 Task: Search one way flight ticket for 3 adults, 3 children in premium economy from Dillingham: Dillingham Airport to Springfield: Abraham Lincoln Capital Airport on 5-2-2023. Choice of flights is Southwest. Number of bags: 1 carry on bag. Price is upto 84000. Outbound departure time preference is 7:15.
Action: Mouse moved to (228, 152)
Screenshot: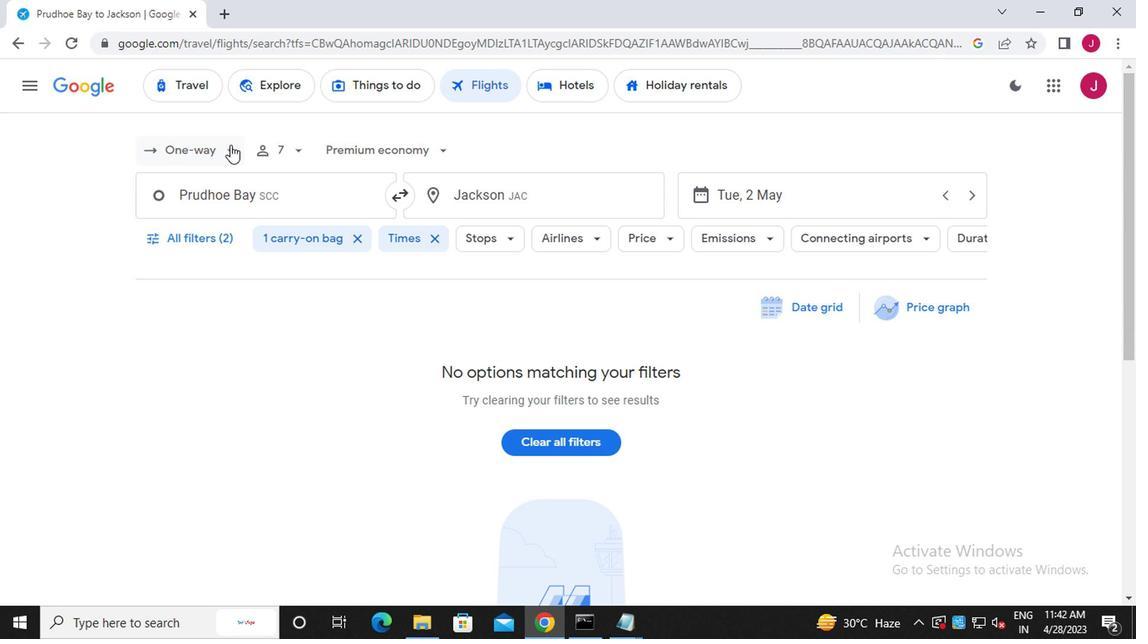 
Action: Mouse pressed left at (228, 152)
Screenshot: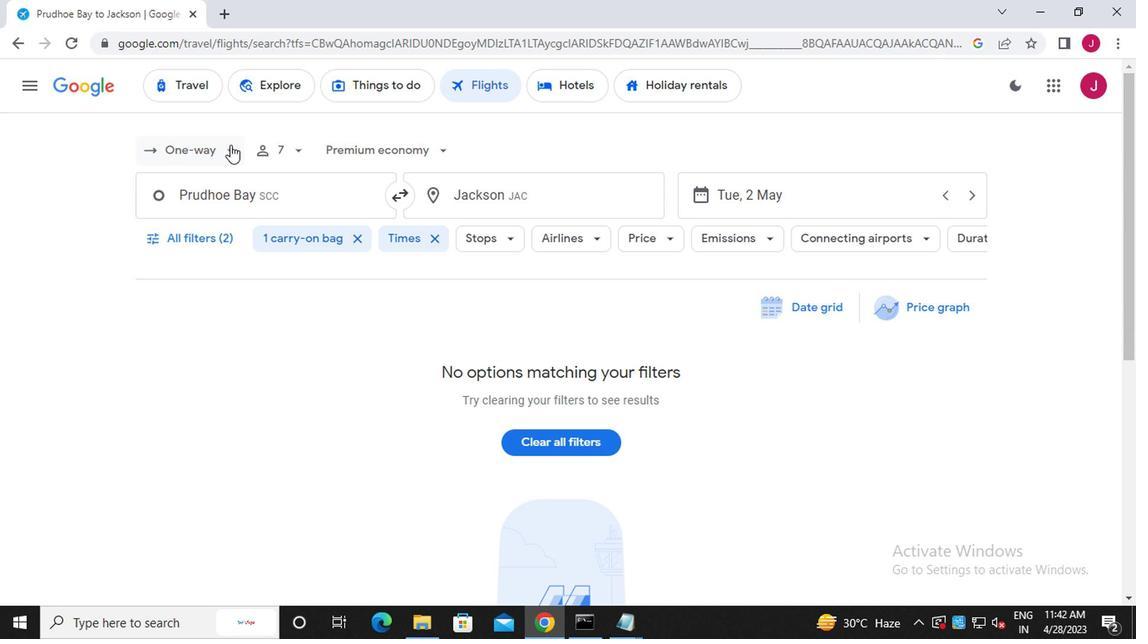 
Action: Mouse moved to (214, 227)
Screenshot: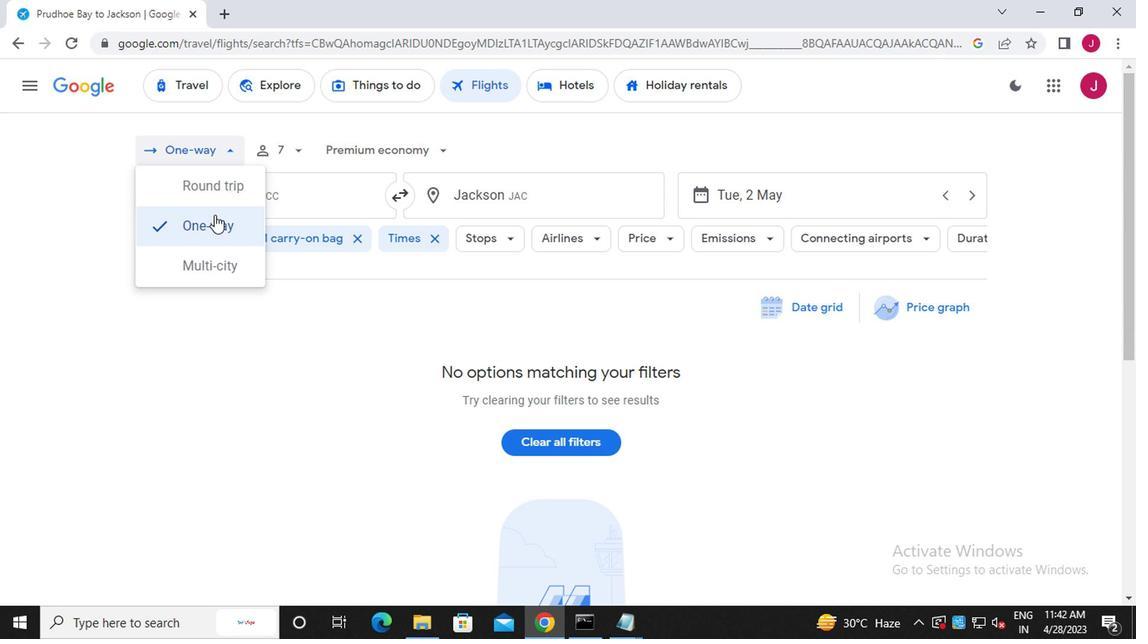 
Action: Mouse pressed left at (214, 227)
Screenshot: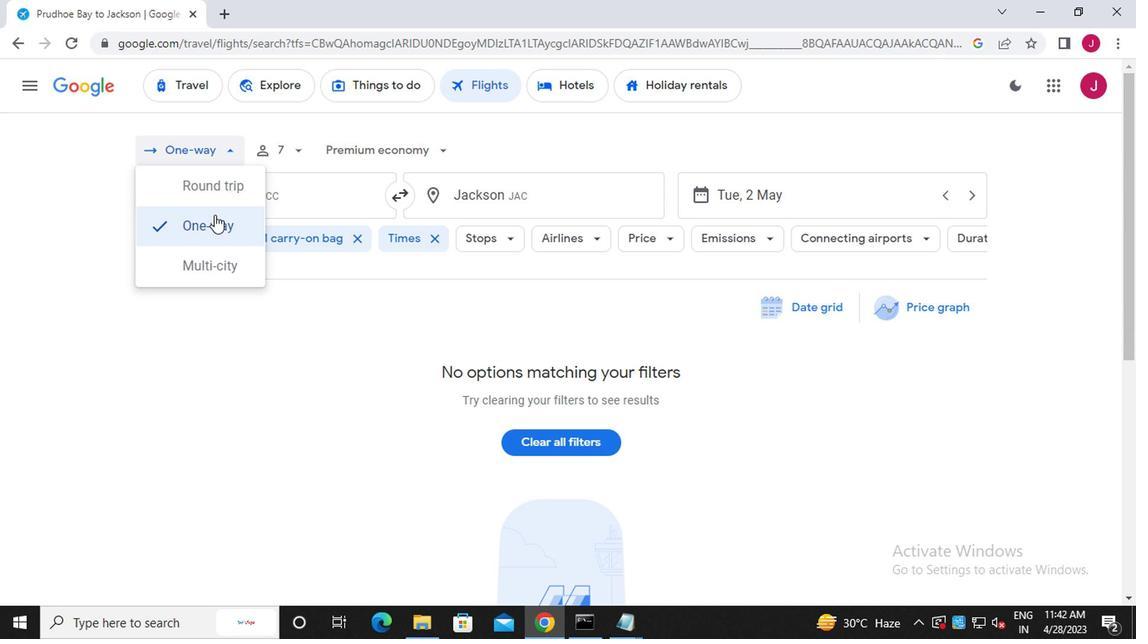 
Action: Mouse moved to (297, 159)
Screenshot: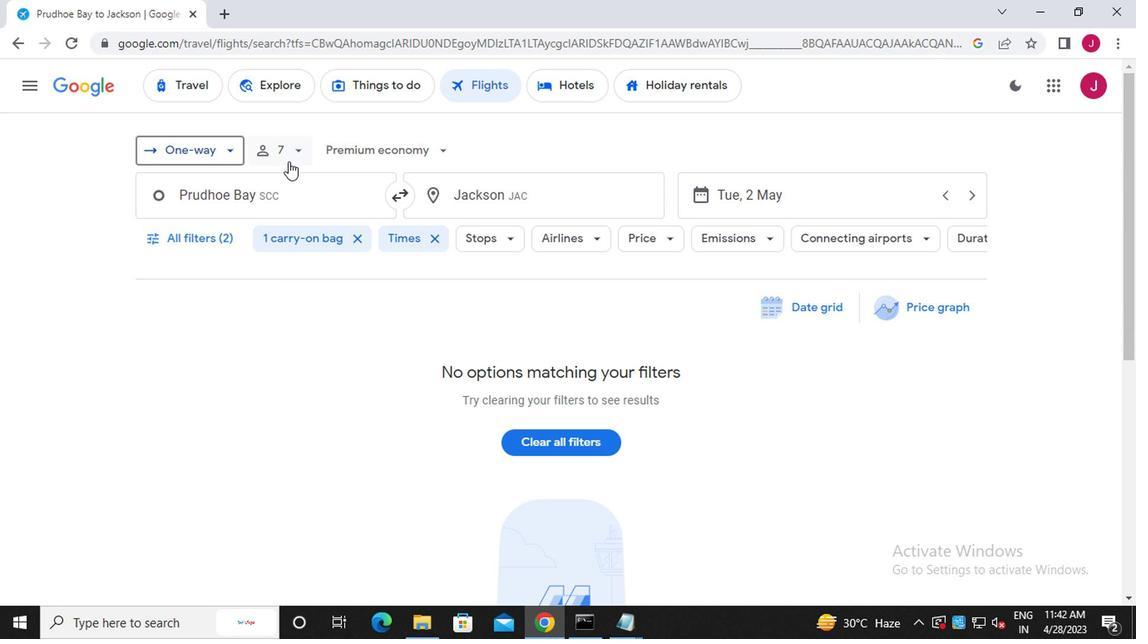 
Action: Mouse pressed left at (297, 159)
Screenshot: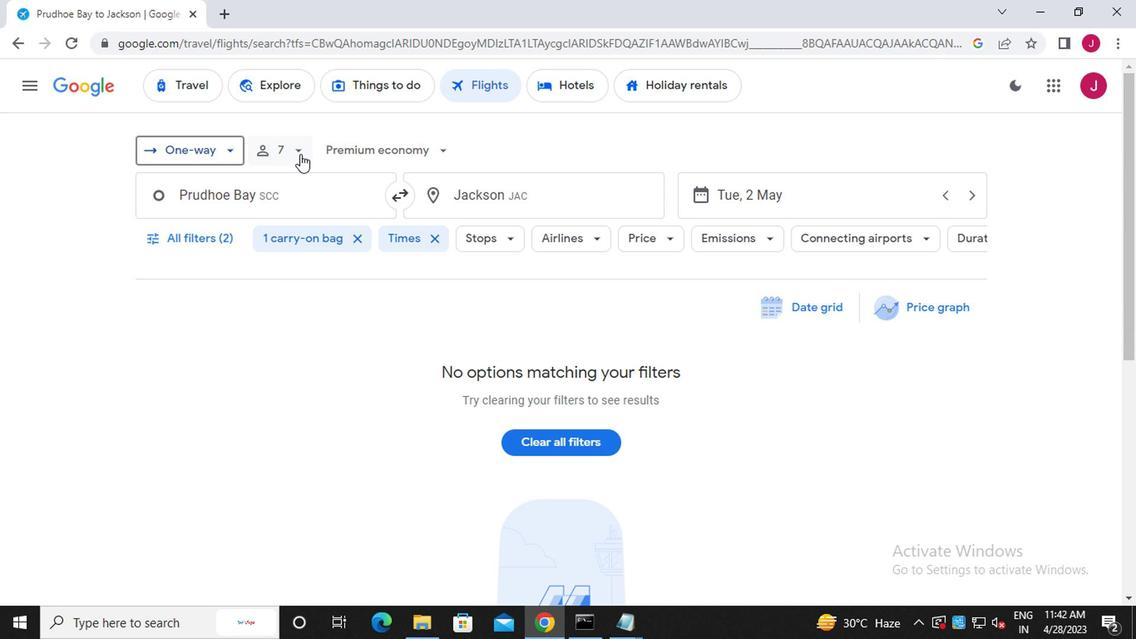 
Action: Mouse moved to (417, 196)
Screenshot: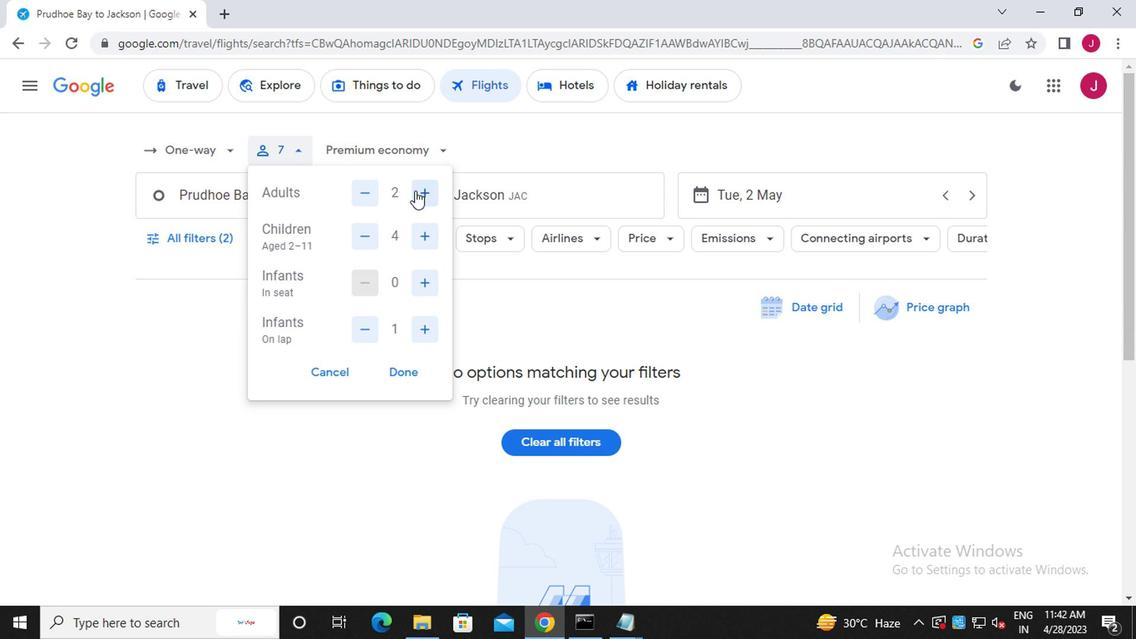 
Action: Mouse pressed left at (417, 196)
Screenshot: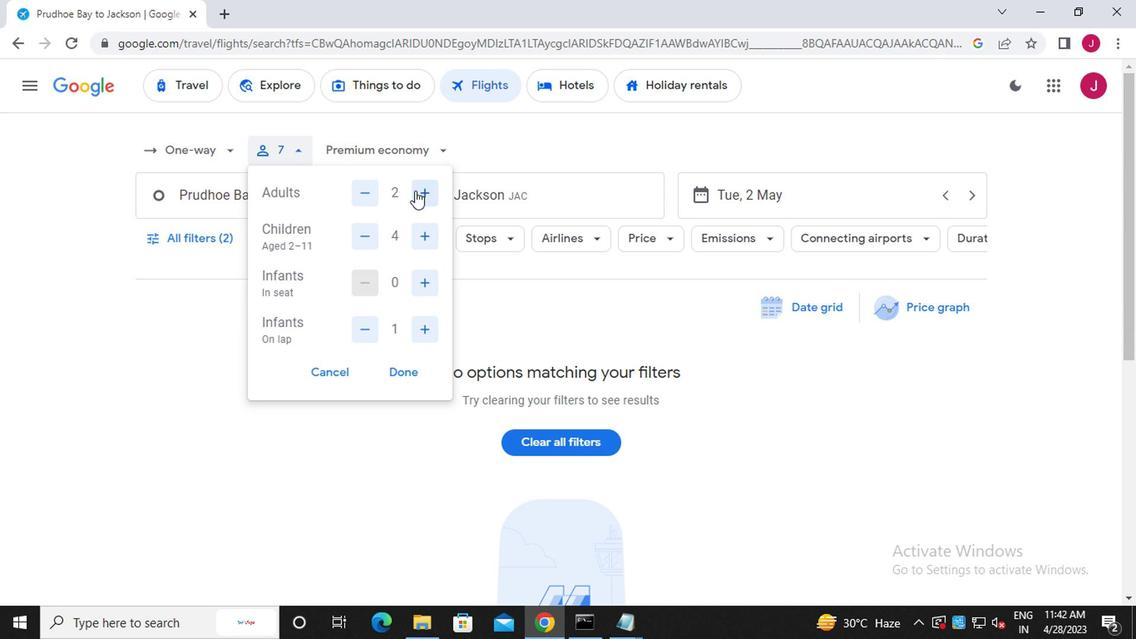 
Action: Mouse moved to (362, 239)
Screenshot: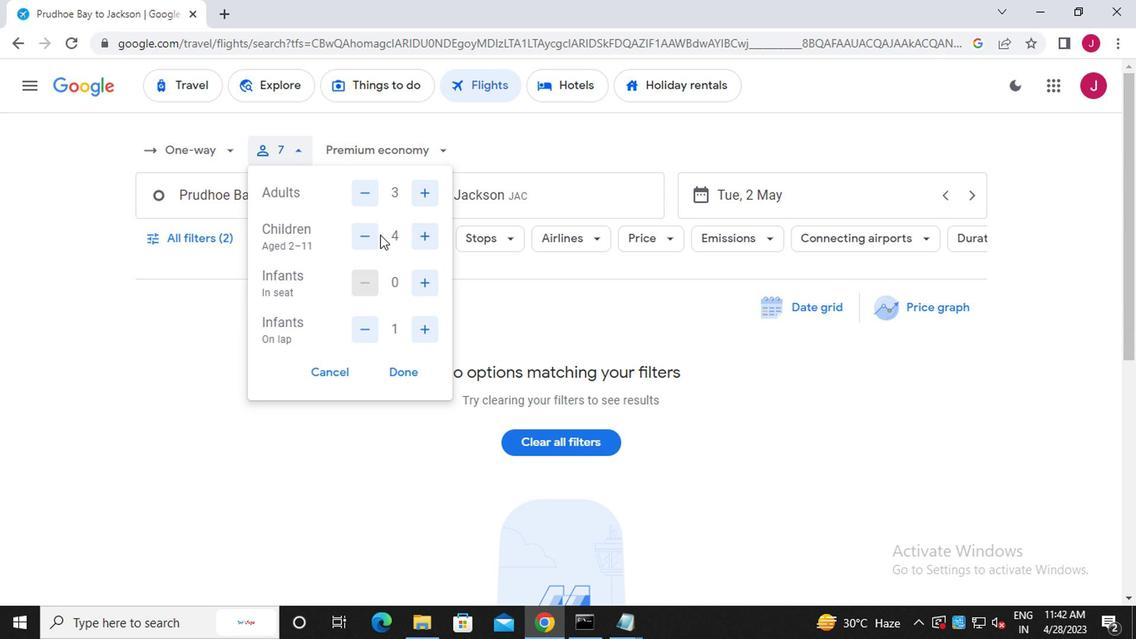 
Action: Mouse pressed left at (362, 239)
Screenshot: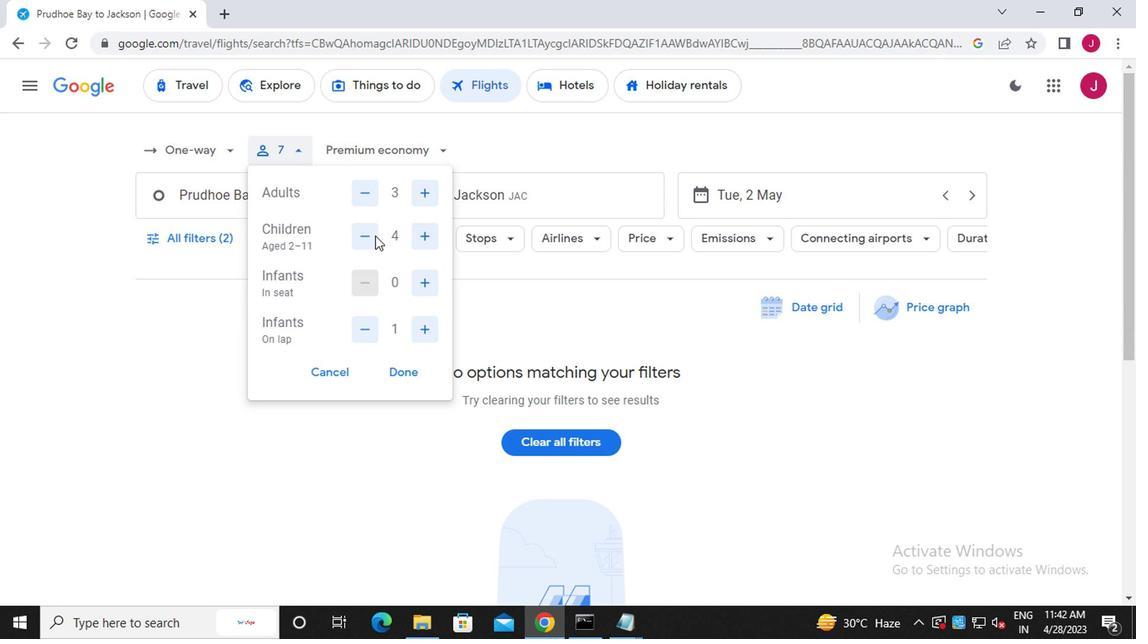 
Action: Mouse moved to (371, 332)
Screenshot: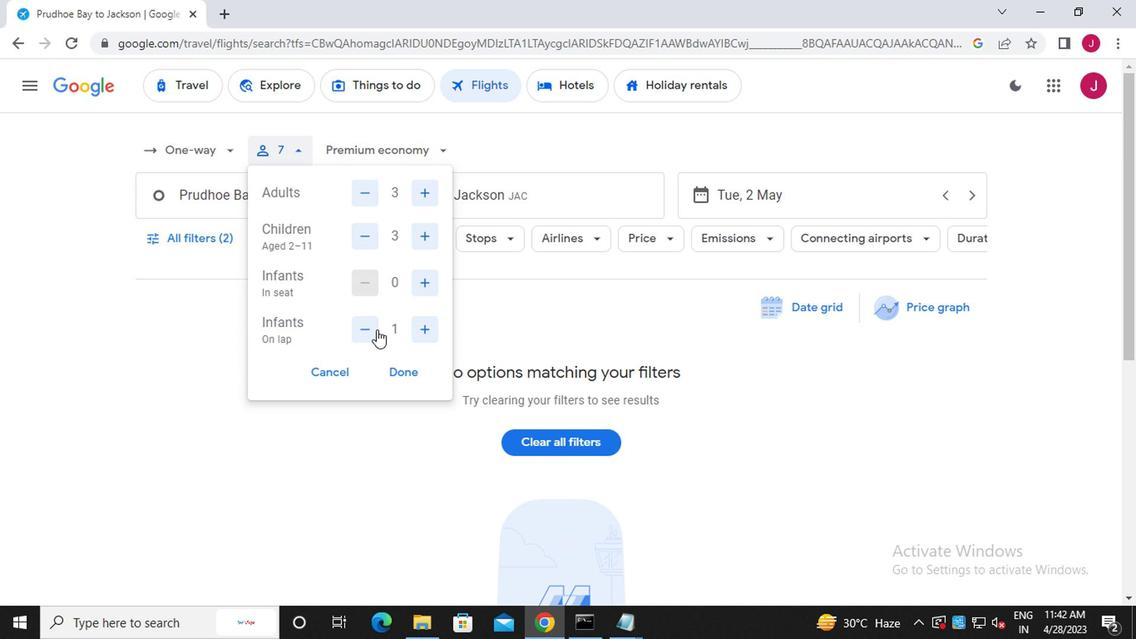 
Action: Mouse pressed left at (371, 332)
Screenshot: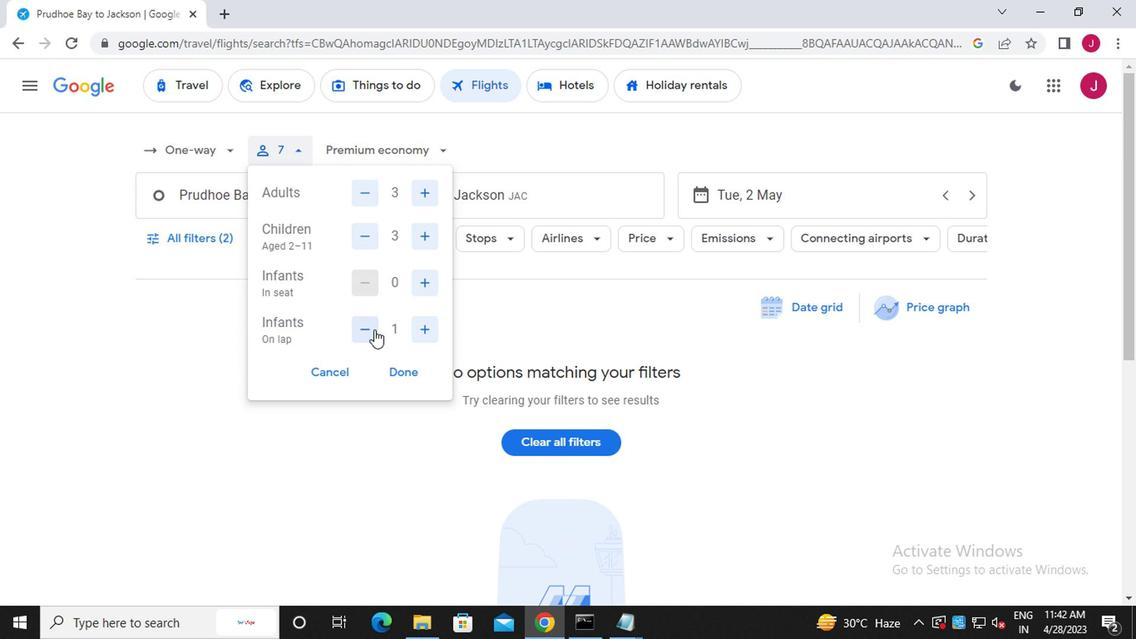 
Action: Mouse moved to (391, 374)
Screenshot: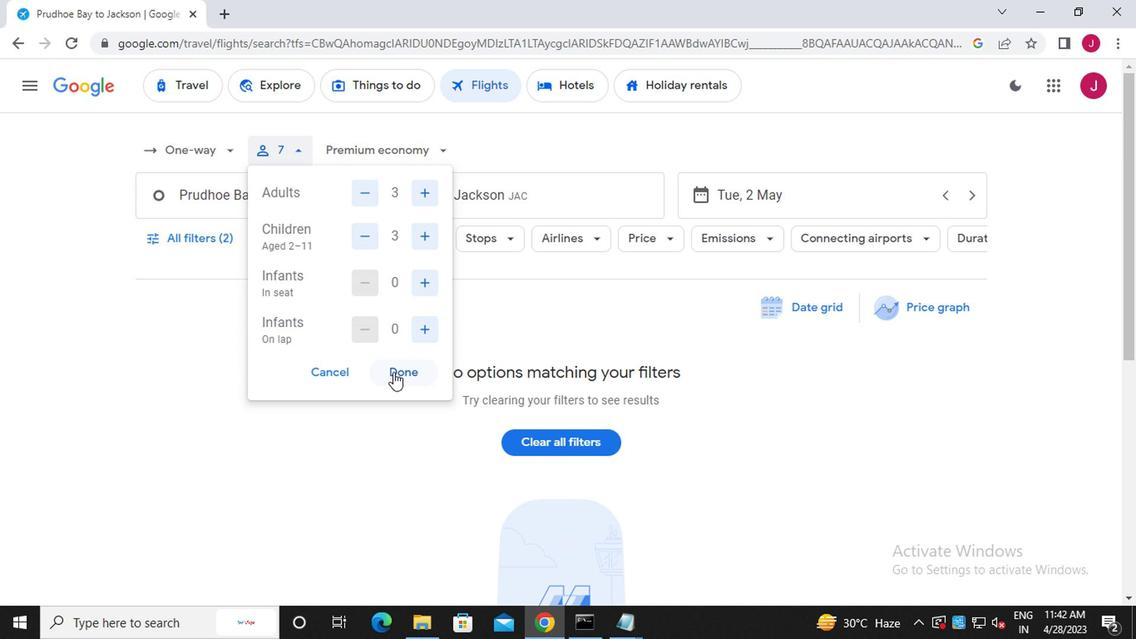 
Action: Mouse pressed left at (391, 374)
Screenshot: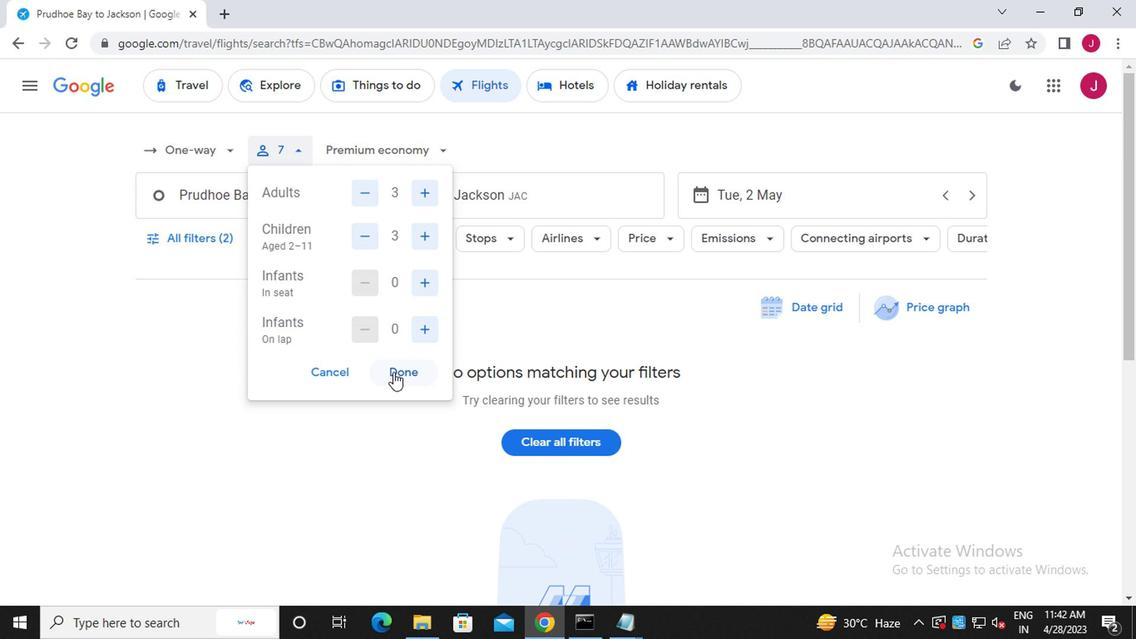 
Action: Mouse moved to (406, 159)
Screenshot: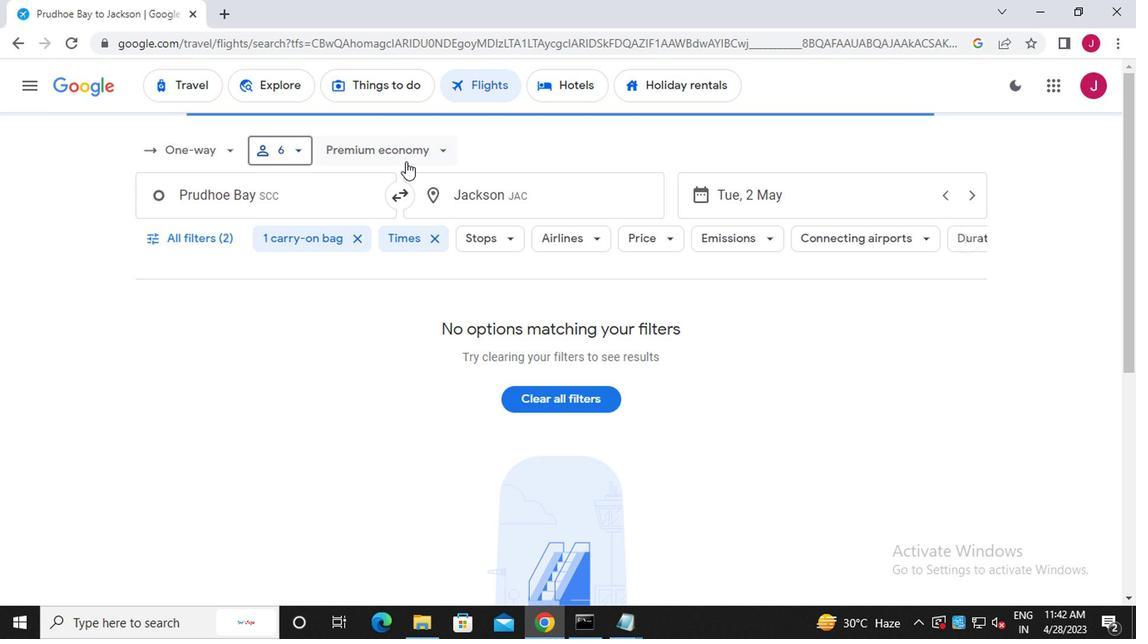 
Action: Mouse pressed left at (406, 159)
Screenshot: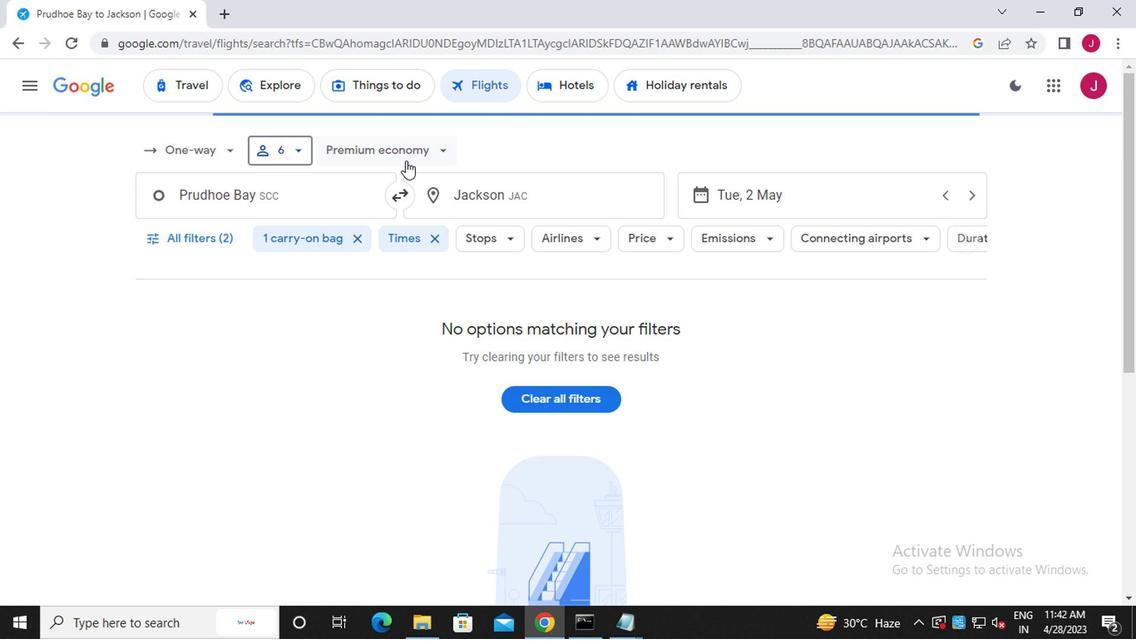 
Action: Mouse moved to (438, 230)
Screenshot: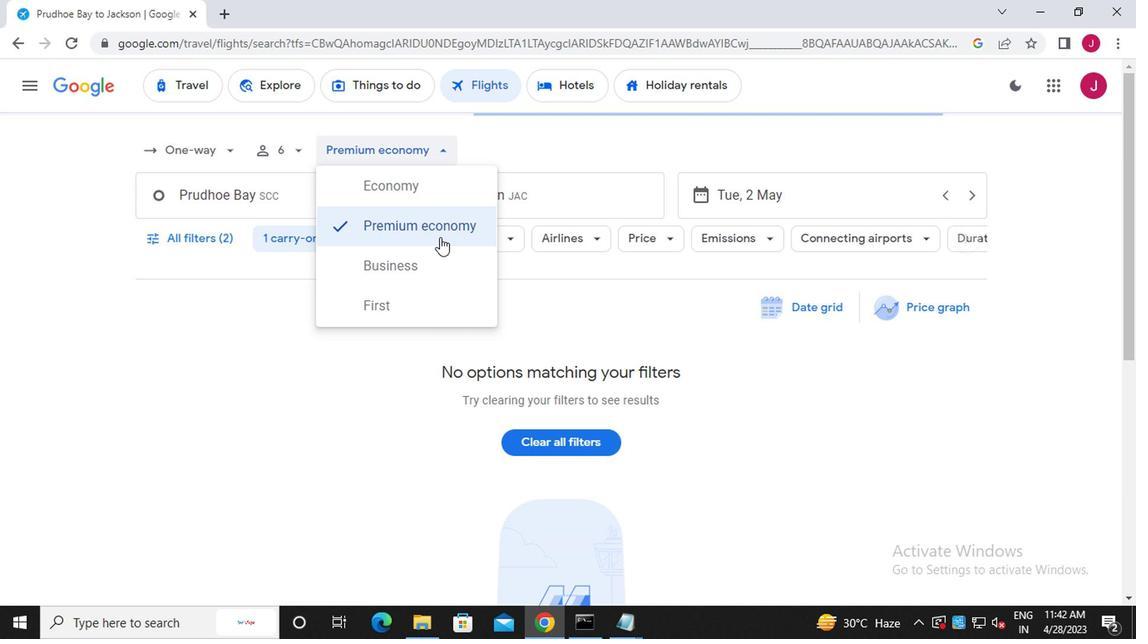
Action: Mouse pressed left at (438, 230)
Screenshot: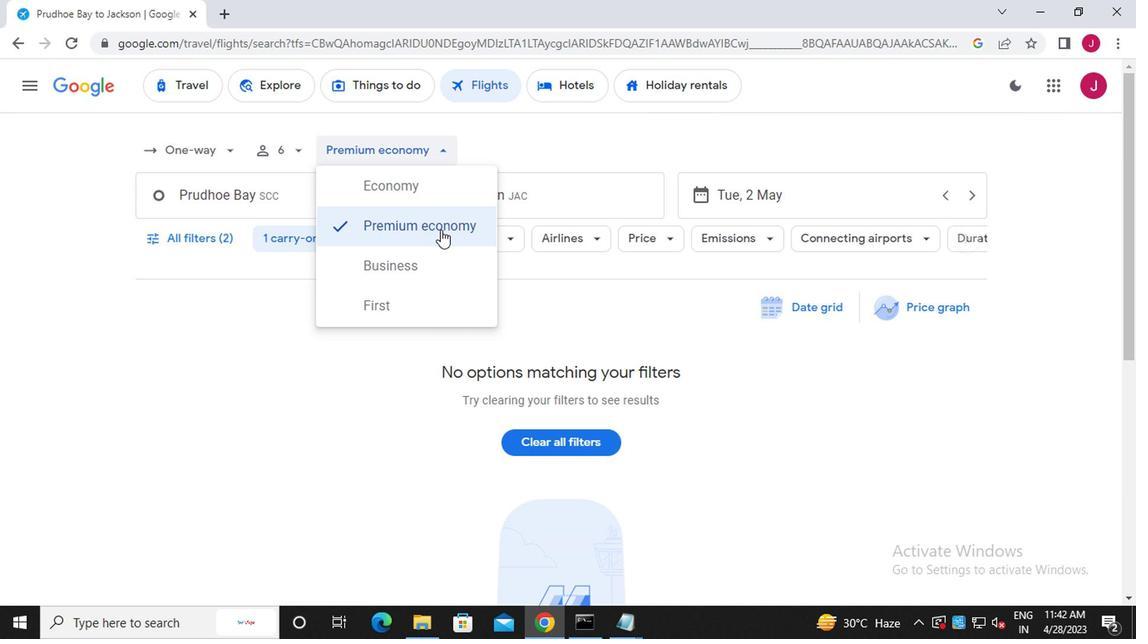 
Action: Mouse moved to (315, 203)
Screenshot: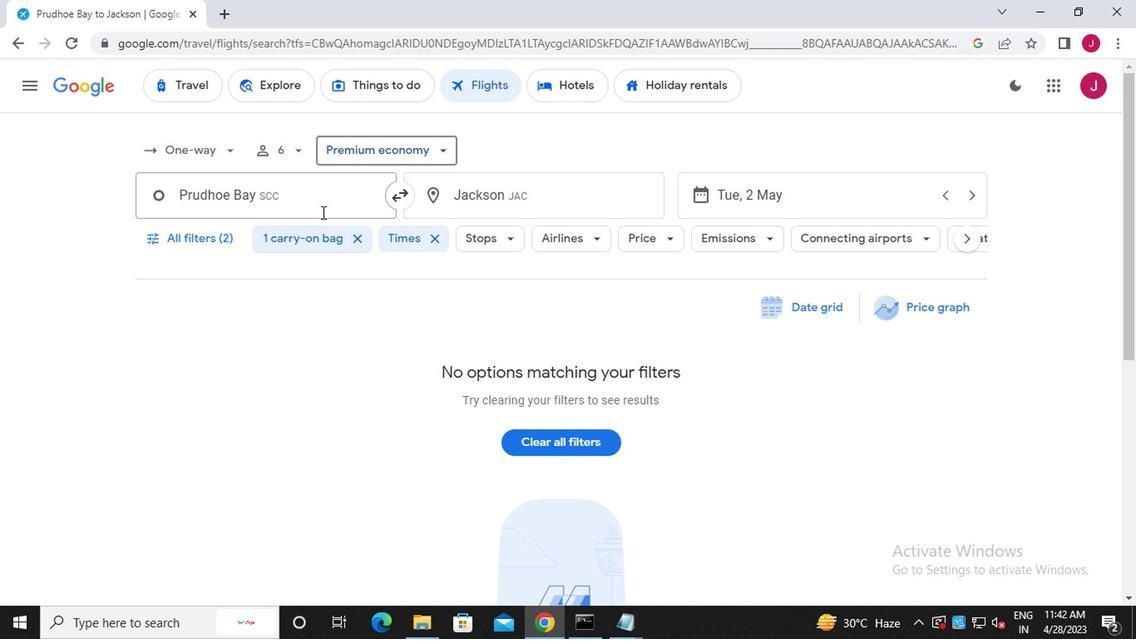 
Action: Mouse pressed left at (315, 203)
Screenshot: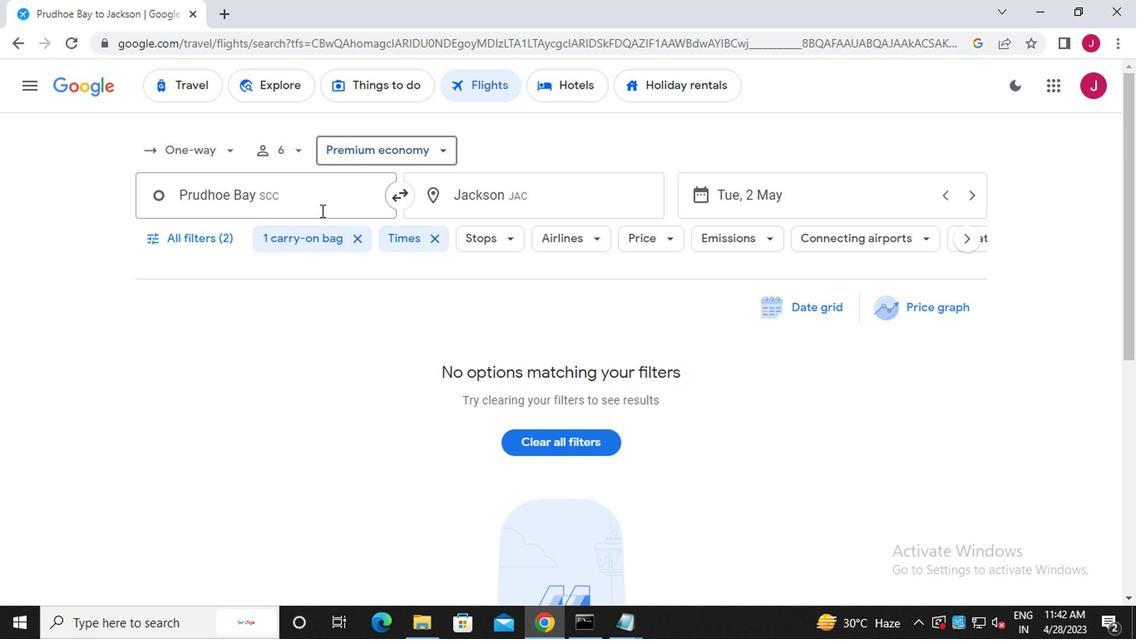 
Action: Mouse moved to (311, 203)
Screenshot: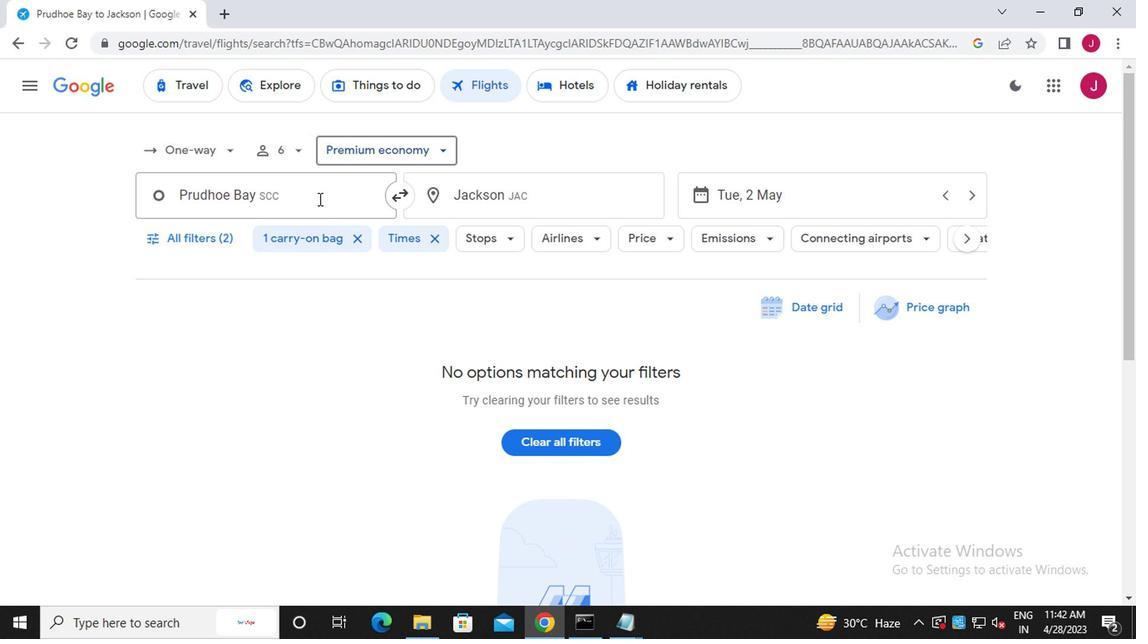 
Action: Key pressed <Key.backspace>d<Key.caps_lock>illingham
Screenshot: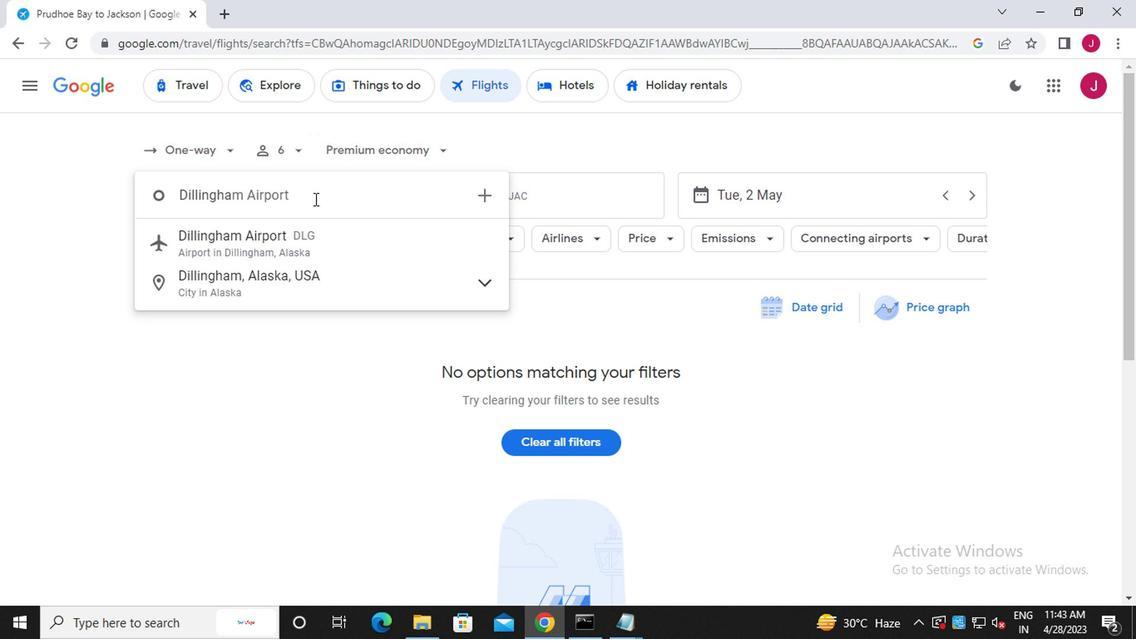 
Action: Mouse moved to (297, 248)
Screenshot: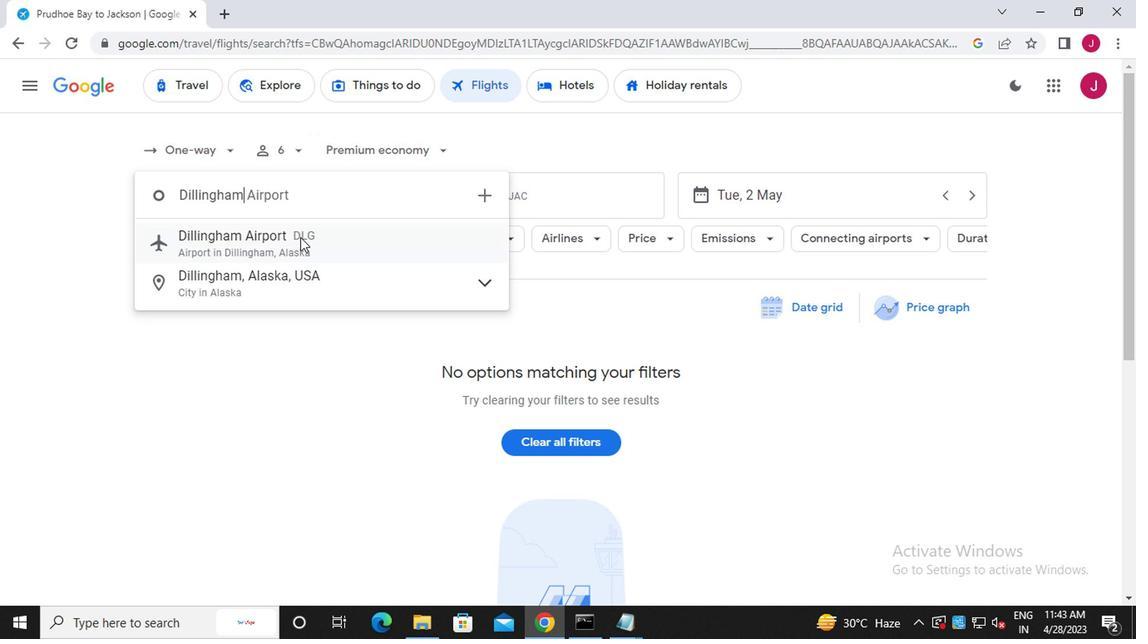 
Action: Mouse pressed left at (297, 248)
Screenshot: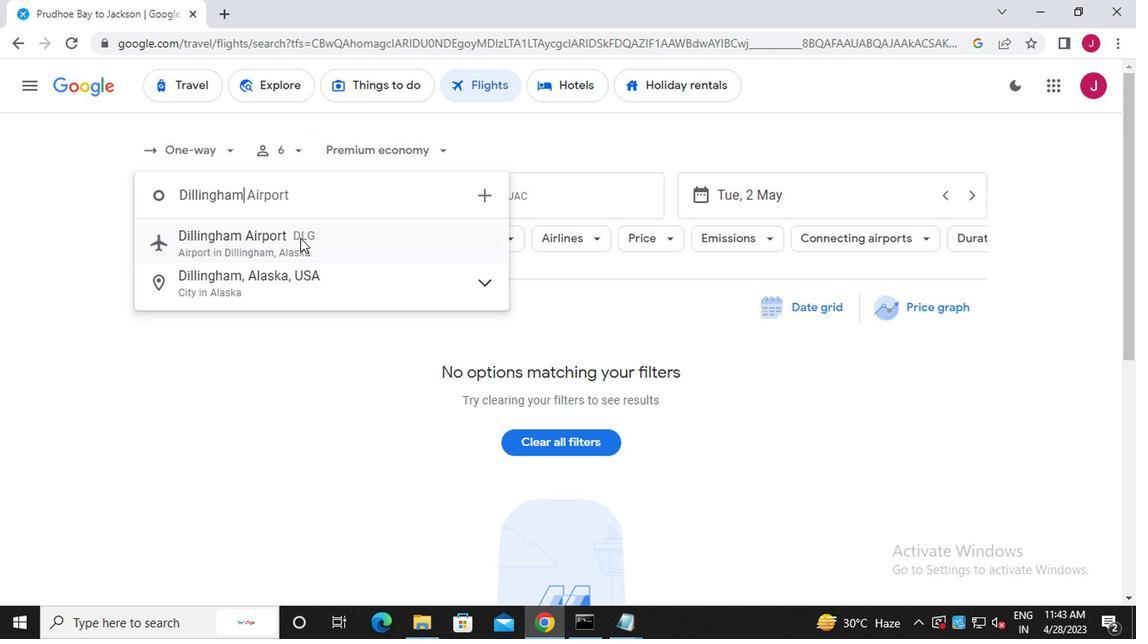 
Action: Mouse moved to (565, 209)
Screenshot: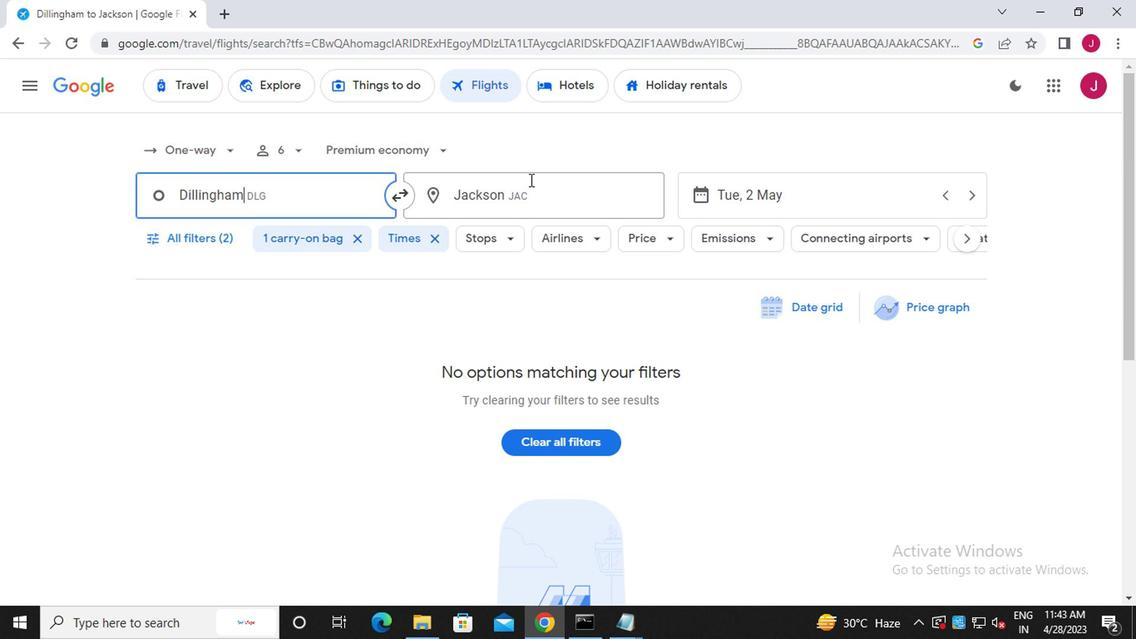 
Action: Mouse pressed left at (565, 209)
Screenshot: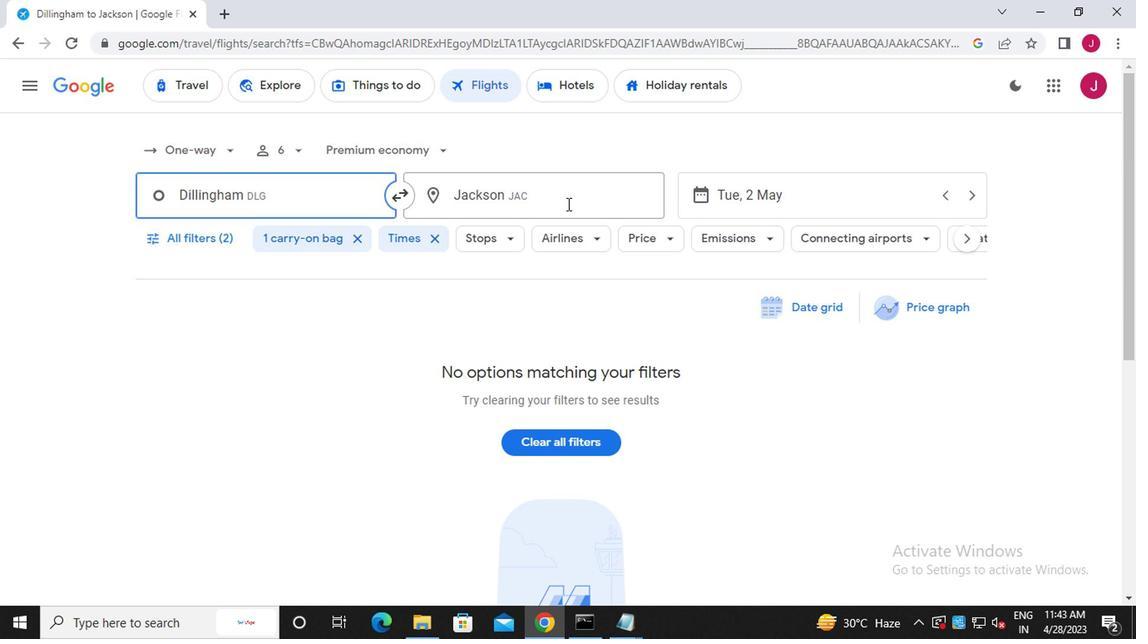 
Action: Key pressed <Key.caps_lock>s<Key.caps_lock>pringfield
Screenshot: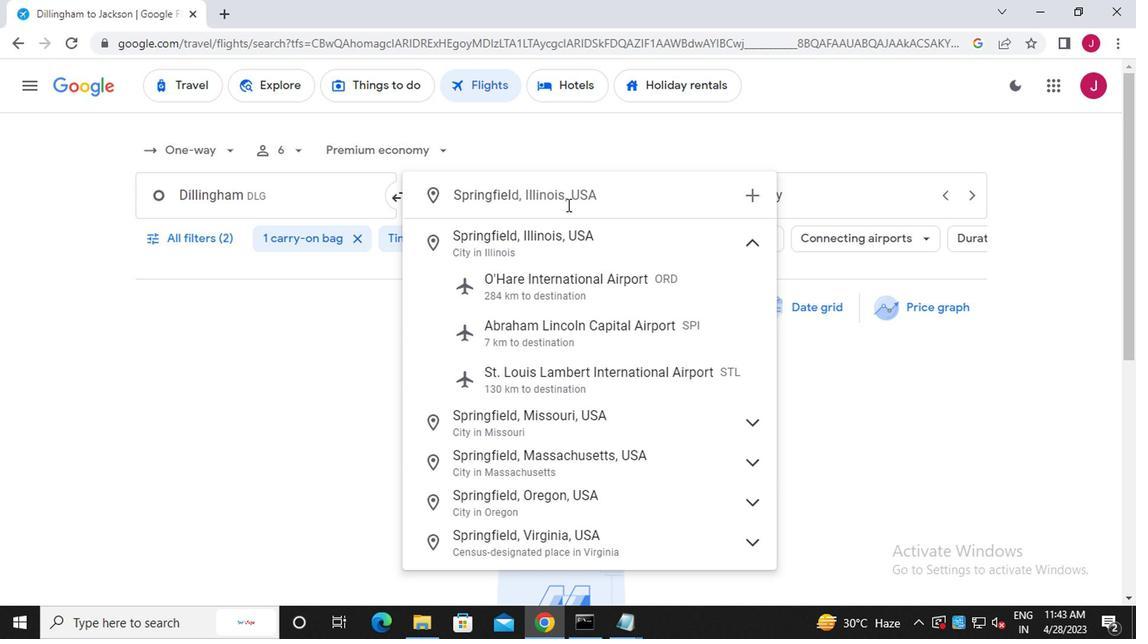 
Action: Mouse moved to (592, 333)
Screenshot: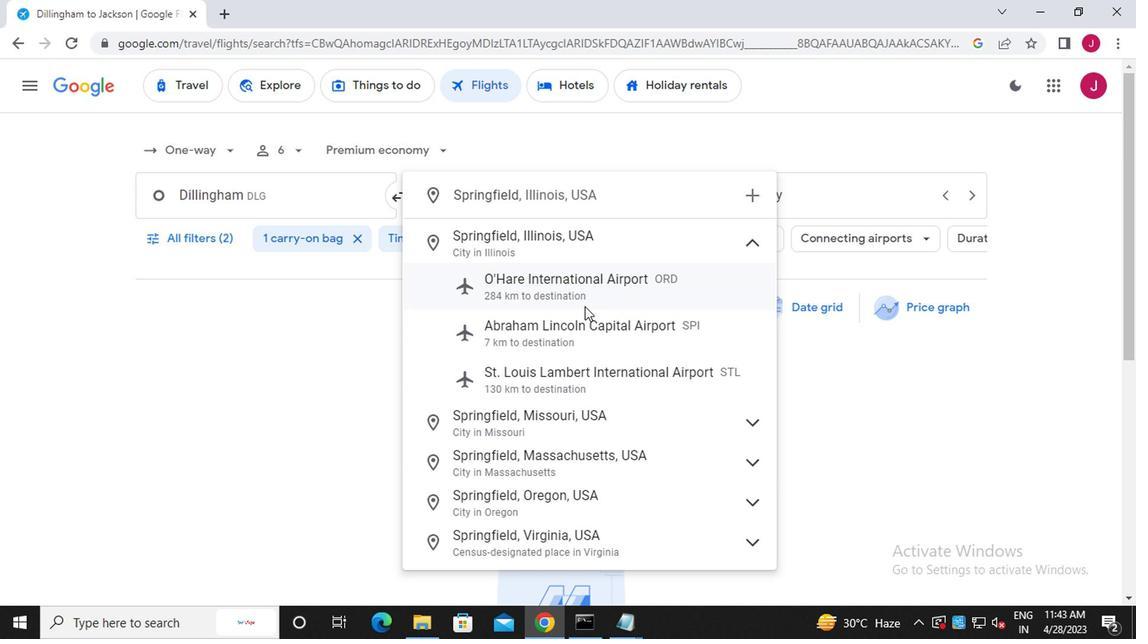 
Action: Mouse pressed left at (592, 333)
Screenshot: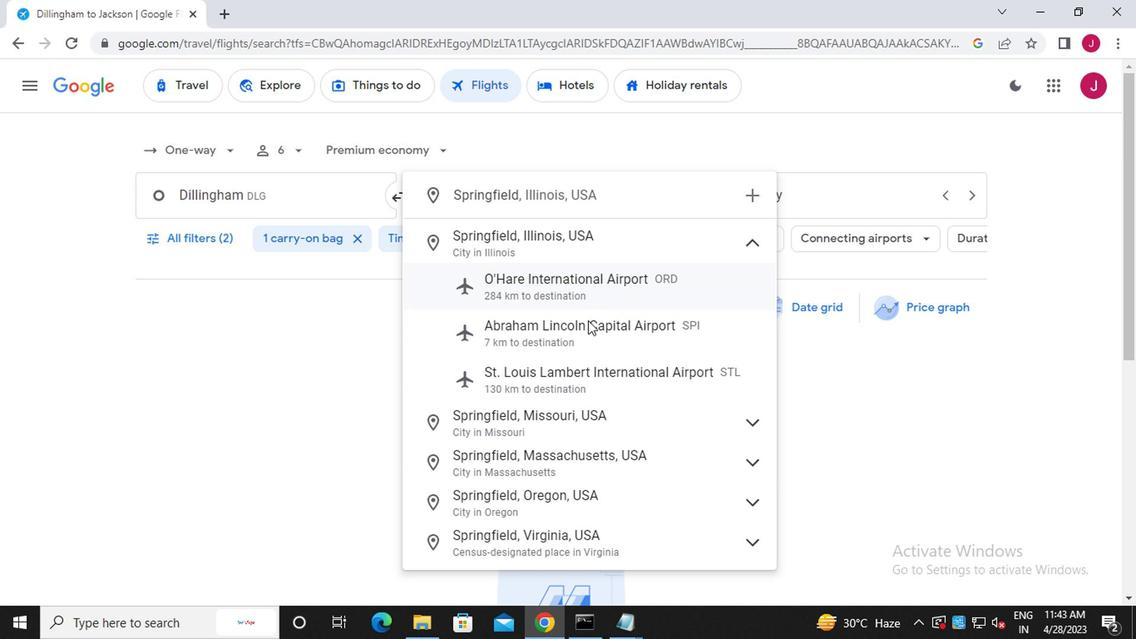 
Action: Mouse moved to (788, 201)
Screenshot: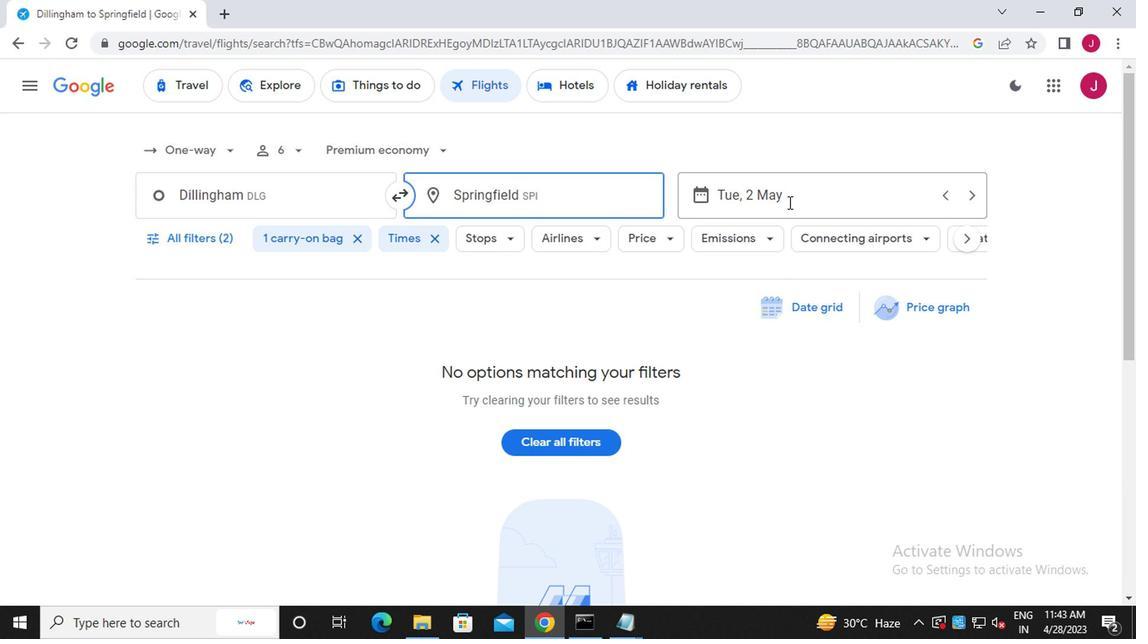 
Action: Mouse pressed left at (788, 201)
Screenshot: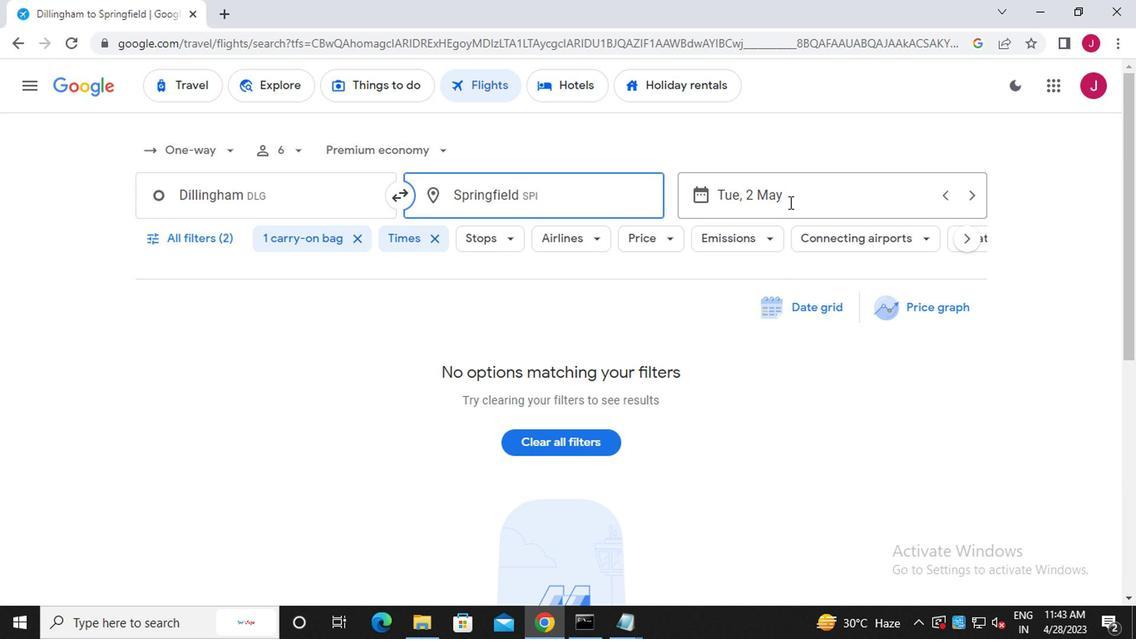 
Action: Mouse moved to (786, 310)
Screenshot: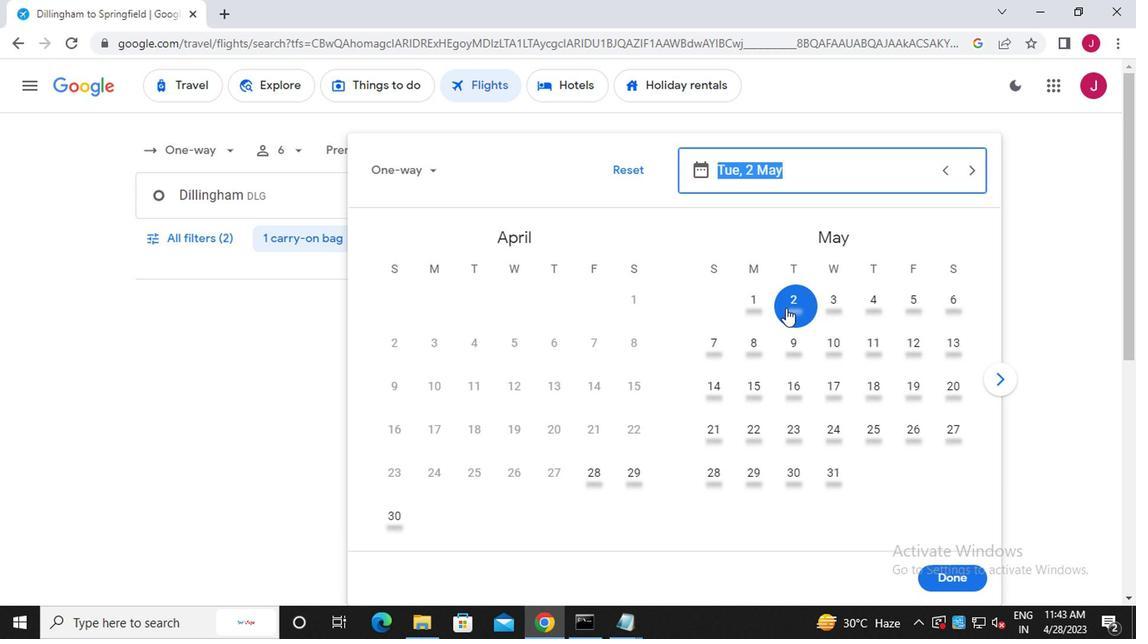 
Action: Mouse pressed left at (786, 310)
Screenshot: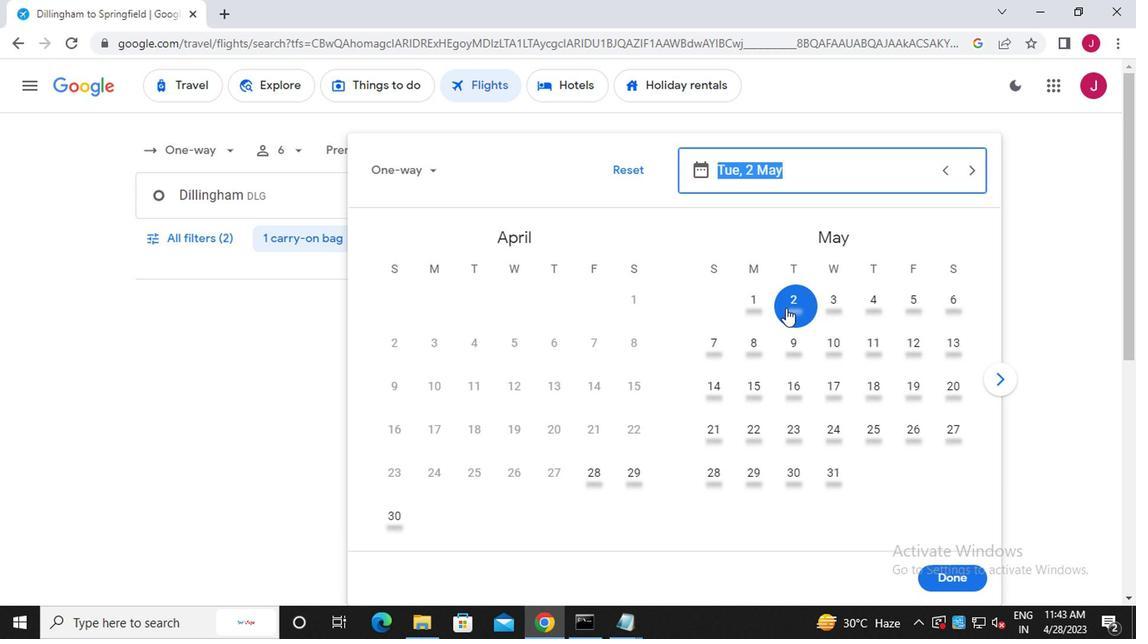 
Action: Mouse moved to (942, 576)
Screenshot: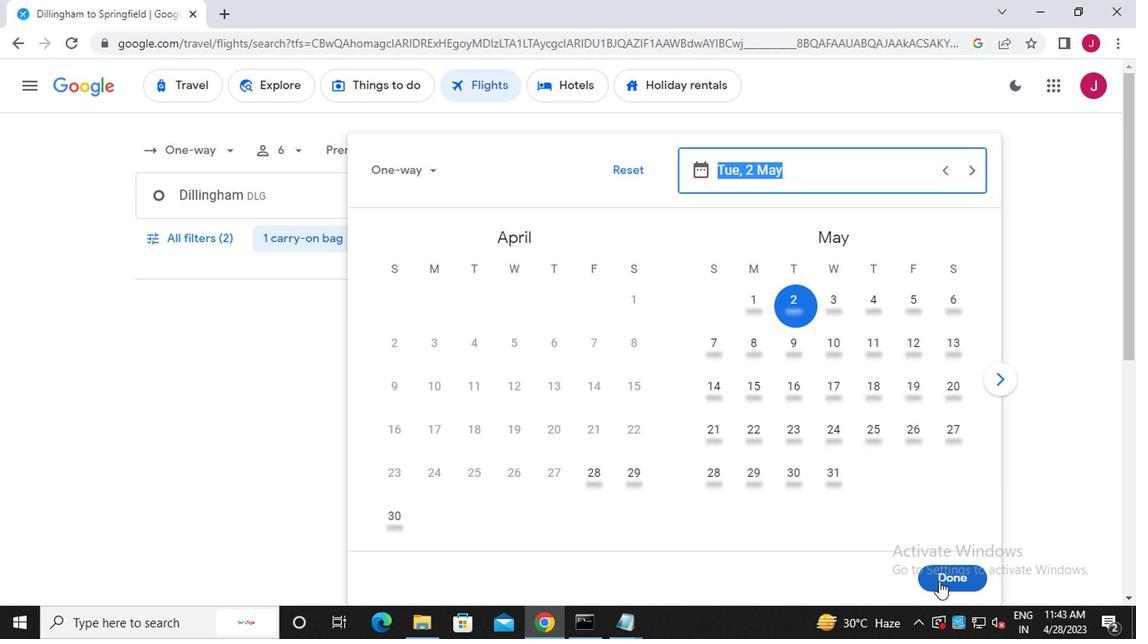 
Action: Mouse pressed left at (942, 576)
Screenshot: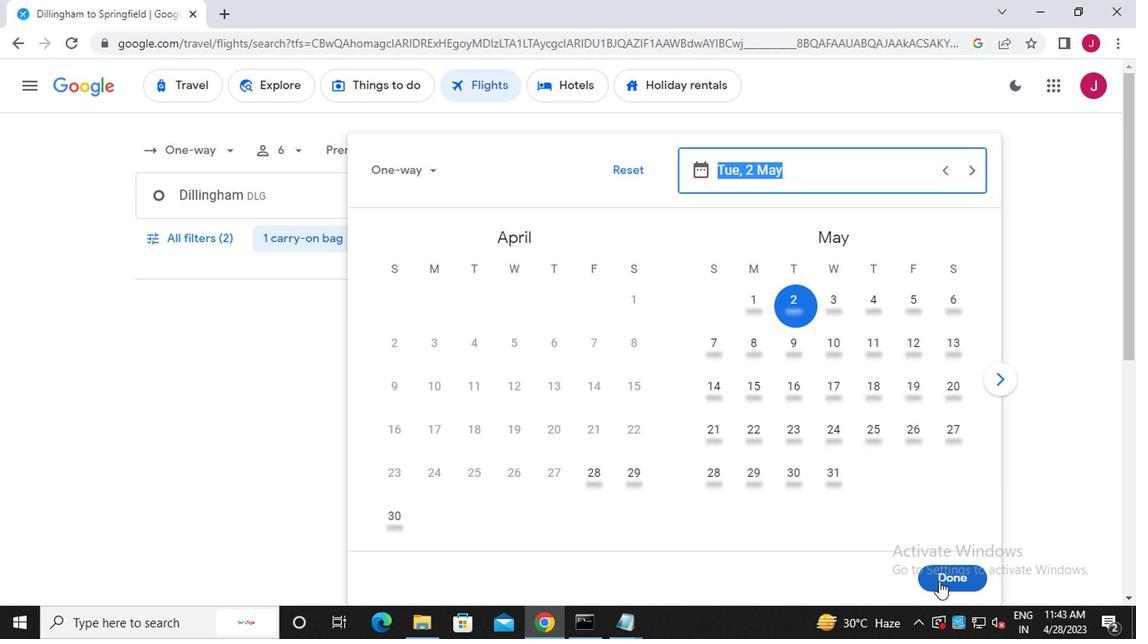 
Action: Mouse moved to (561, 444)
Screenshot: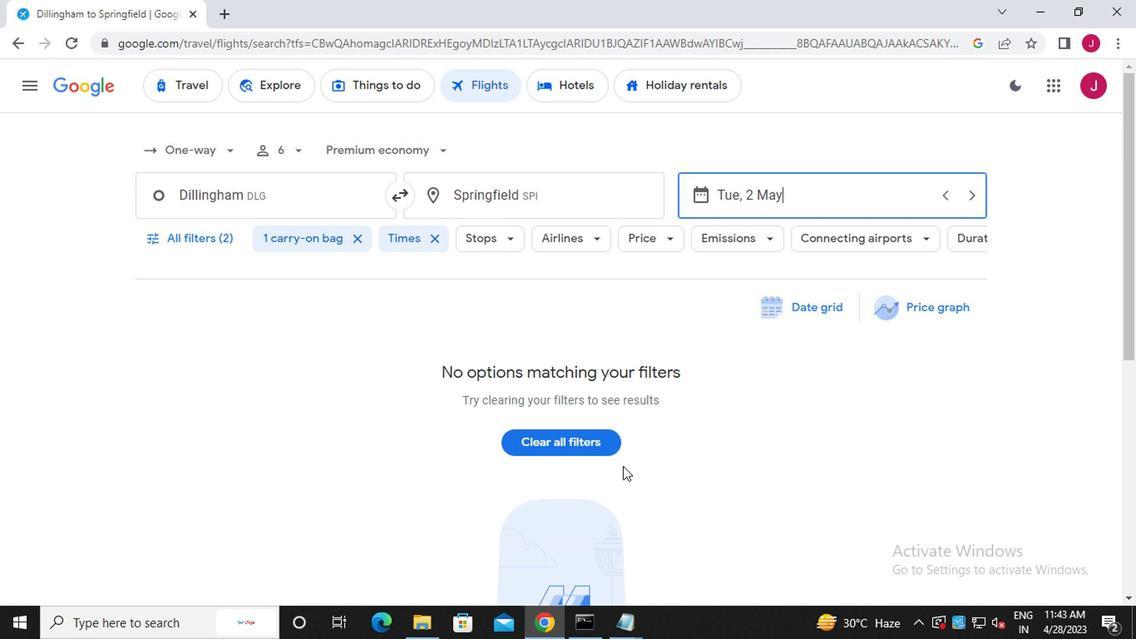 
Action: Mouse pressed left at (561, 444)
Screenshot: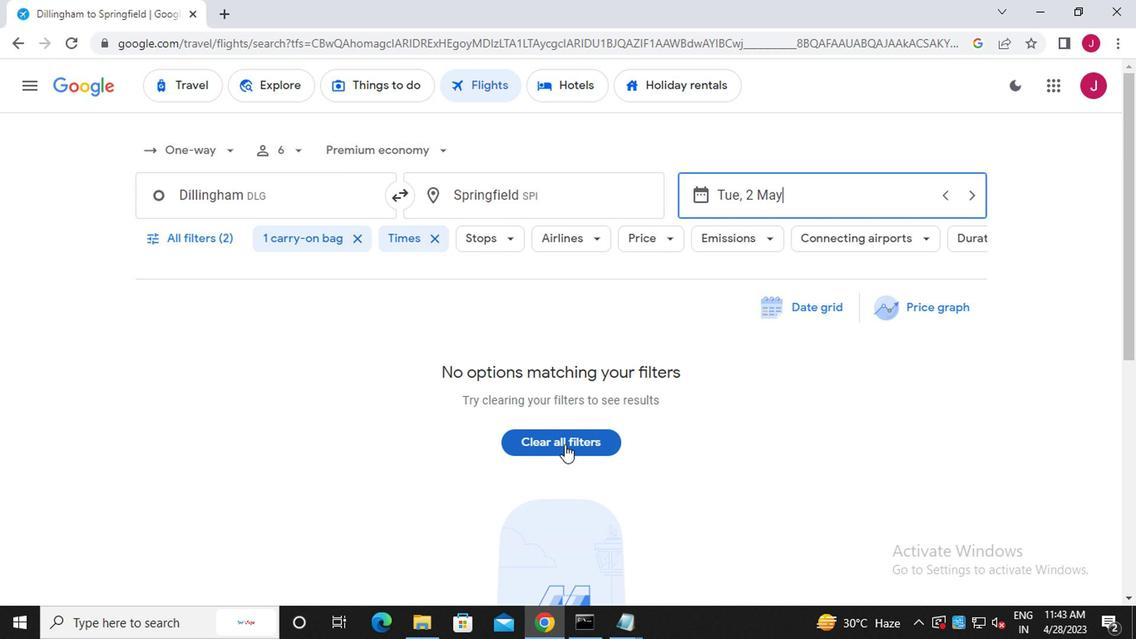 
Action: Mouse moved to (197, 240)
Screenshot: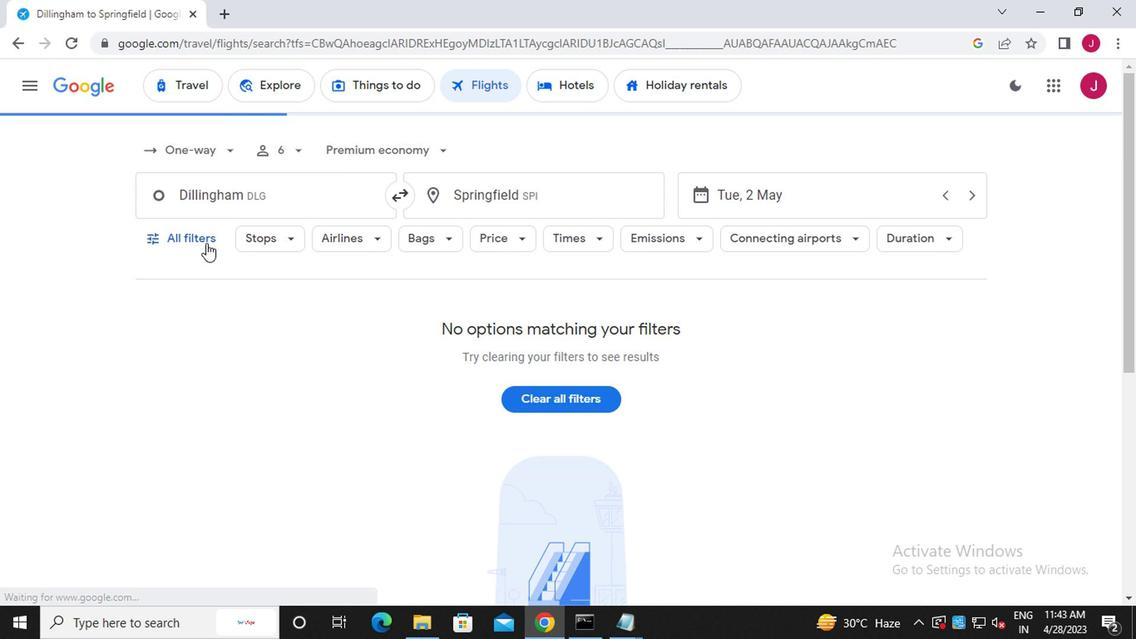 
Action: Mouse pressed left at (197, 240)
Screenshot: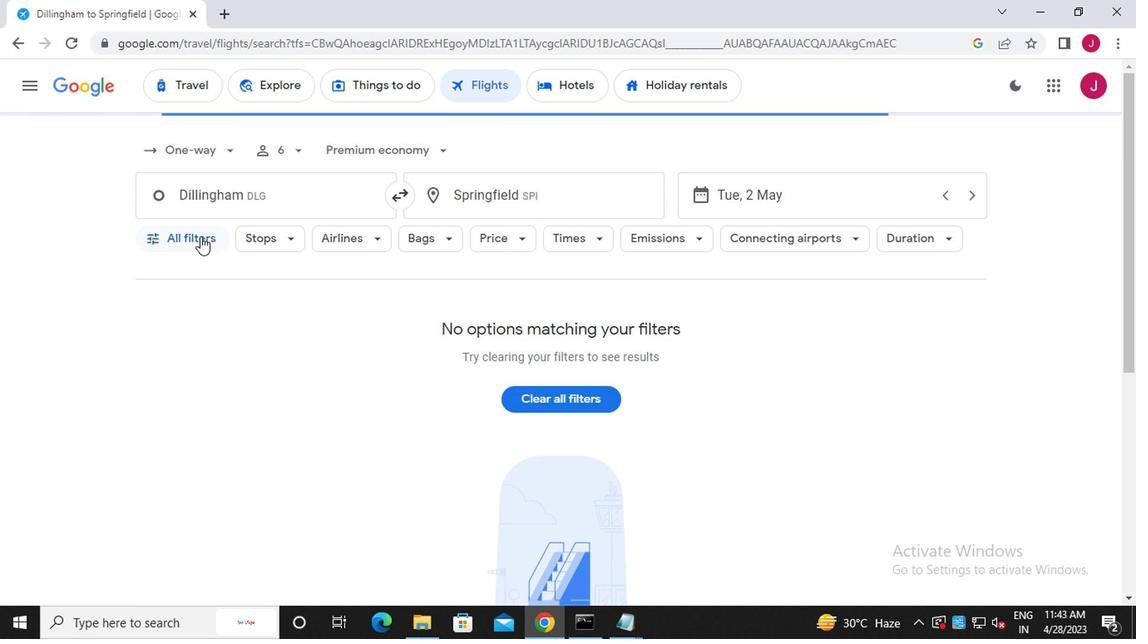 
Action: Mouse moved to (240, 420)
Screenshot: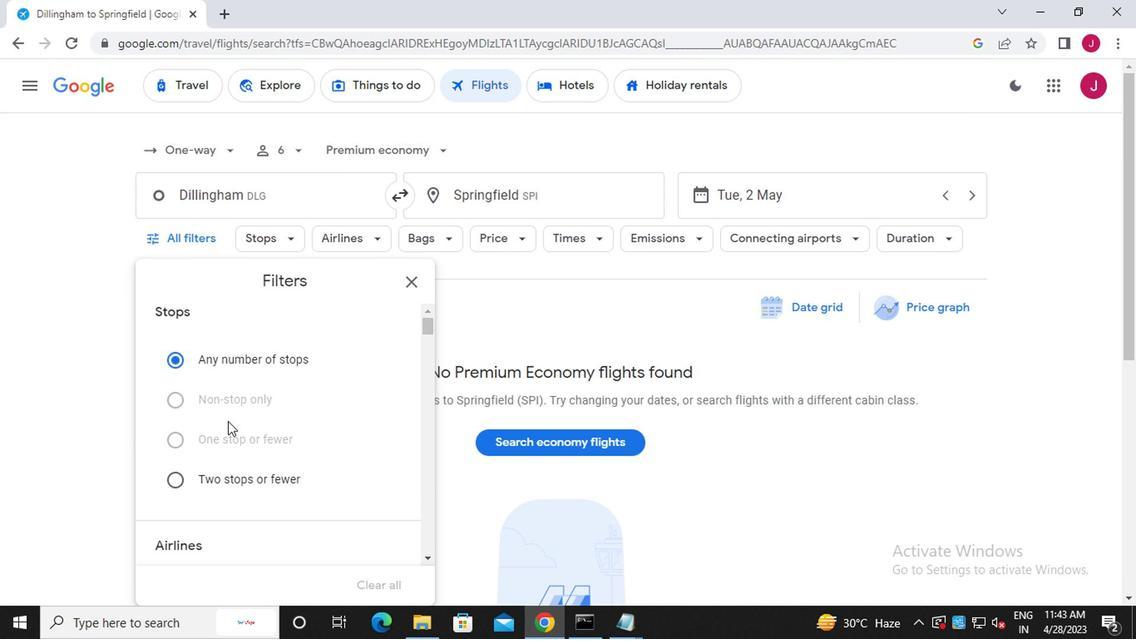 
Action: Mouse scrolled (240, 419) with delta (0, -1)
Screenshot: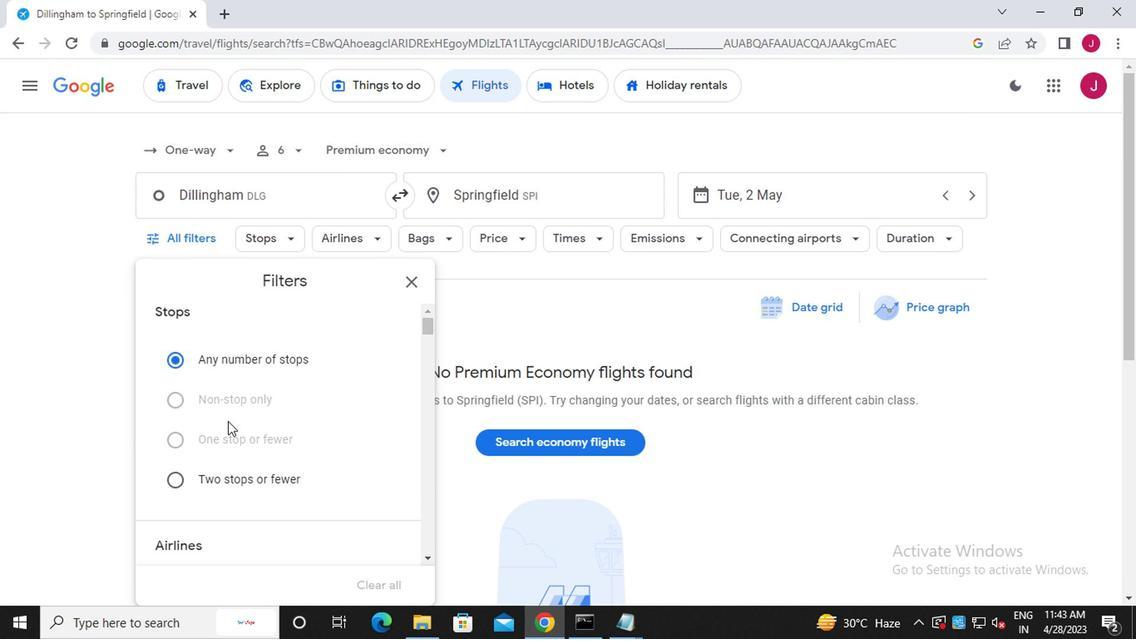 
Action: Mouse moved to (242, 423)
Screenshot: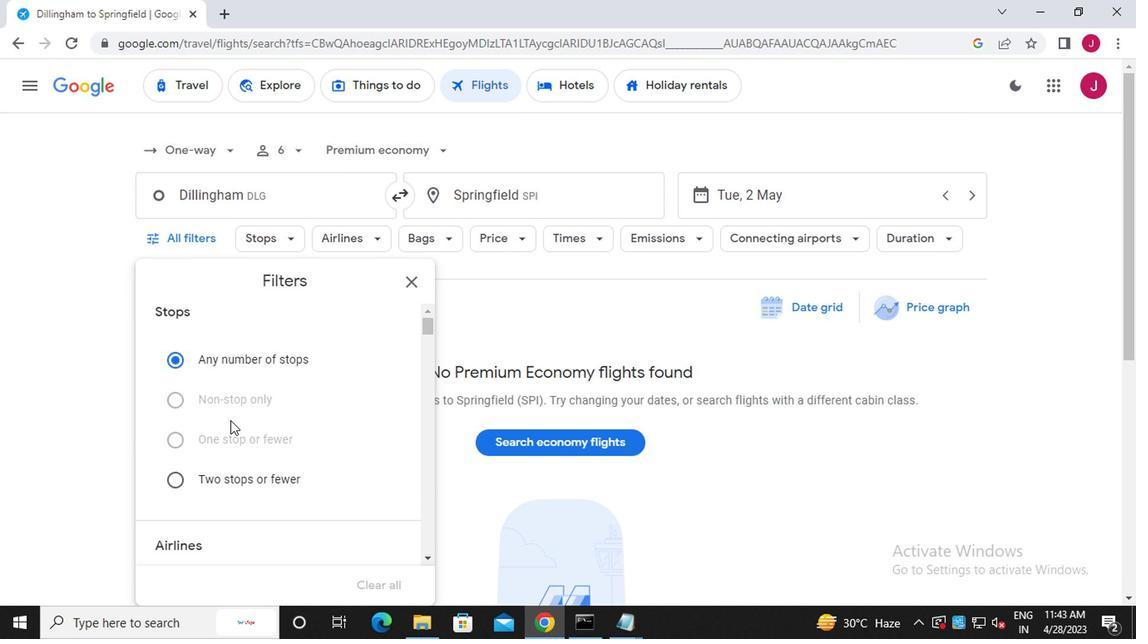 
Action: Mouse scrolled (242, 423) with delta (0, 0)
Screenshot: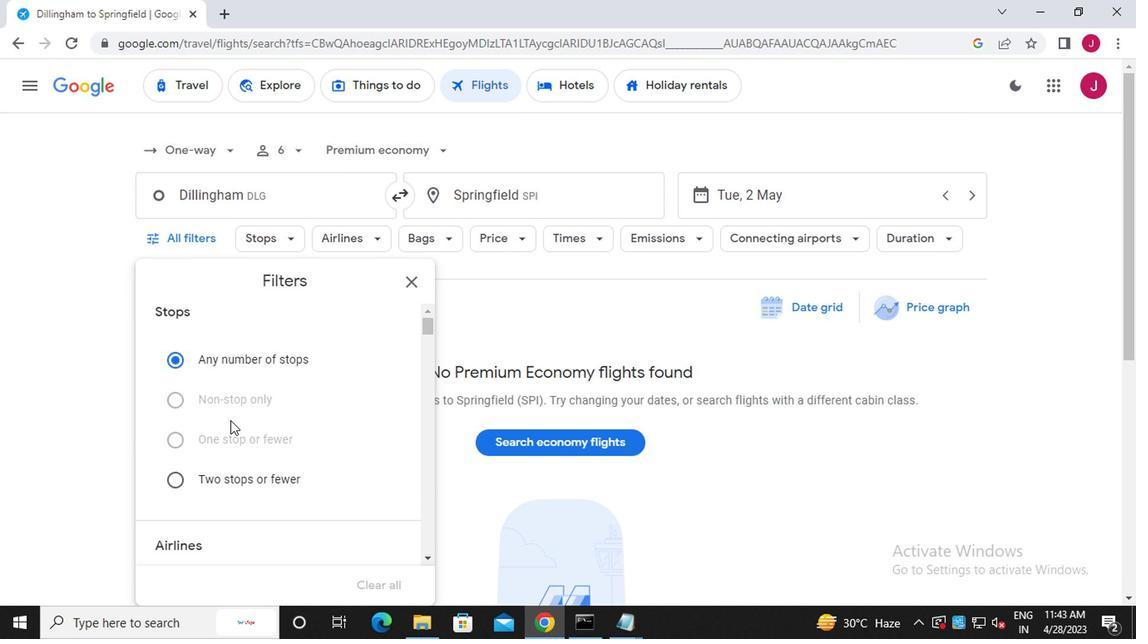 
Action: Mouse moved to (243, 425)
Screenshot: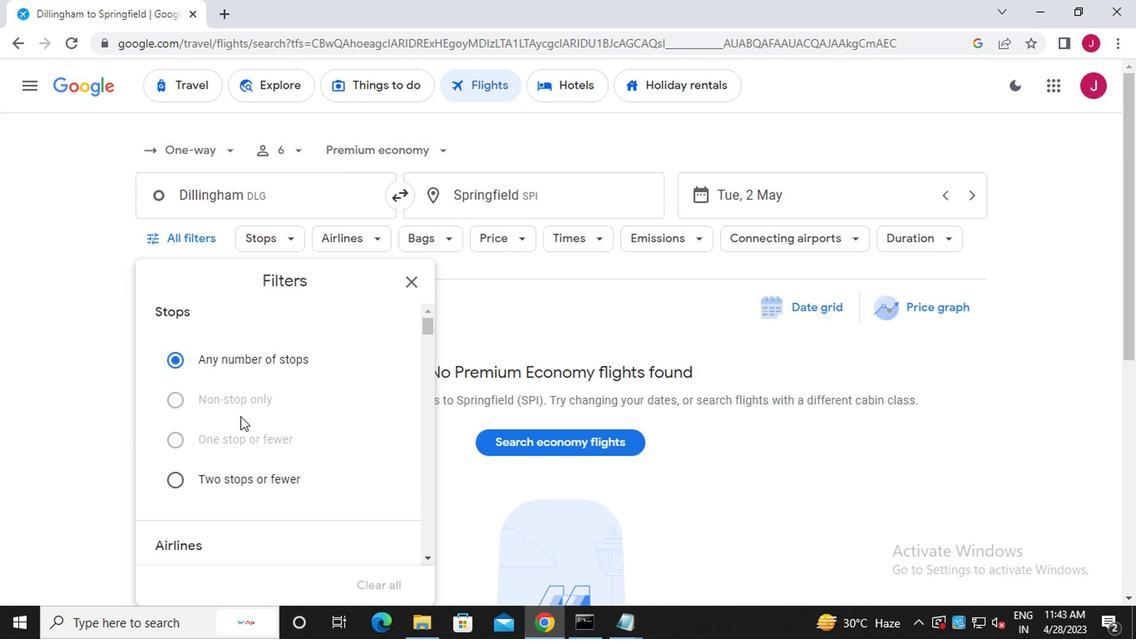 
Action: Mouse scrolled (243, 425) with delta (0, 0)
Screenshot: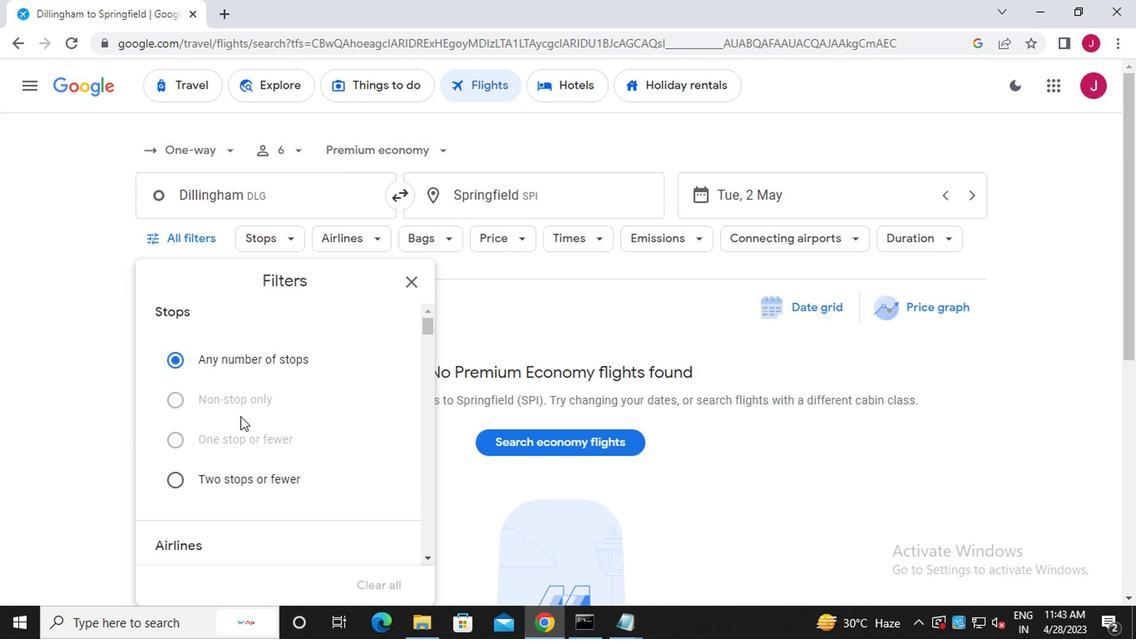 
Action: Mouse moved to (245, 425)
Screenshot: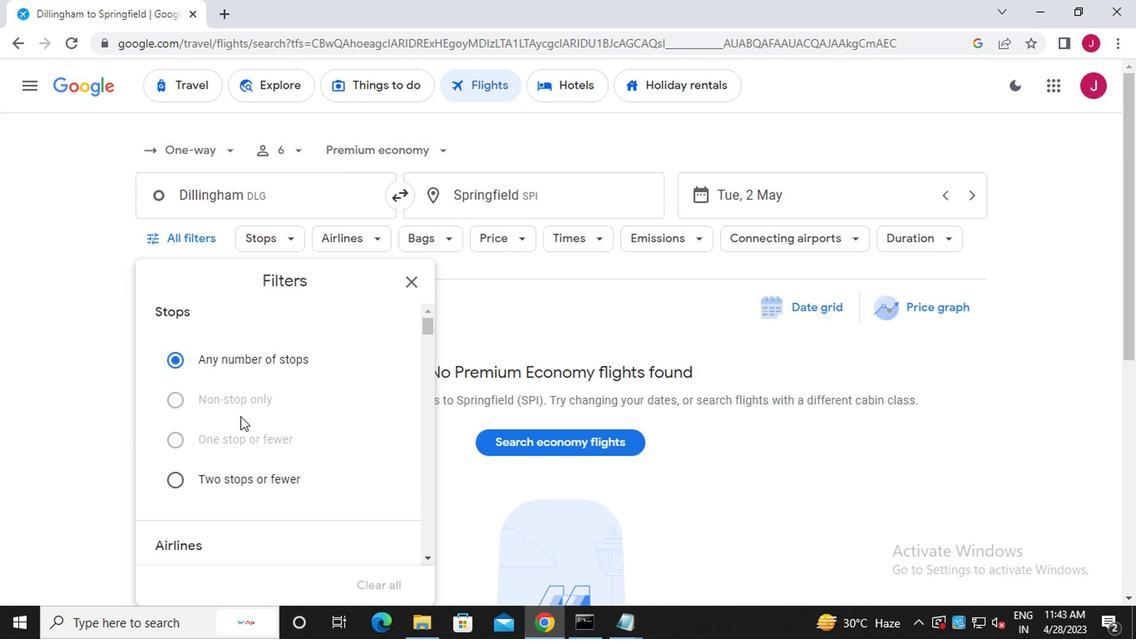 
Action: Mouse scrolled (245, 425) with delta (0, 0)
Screenshot: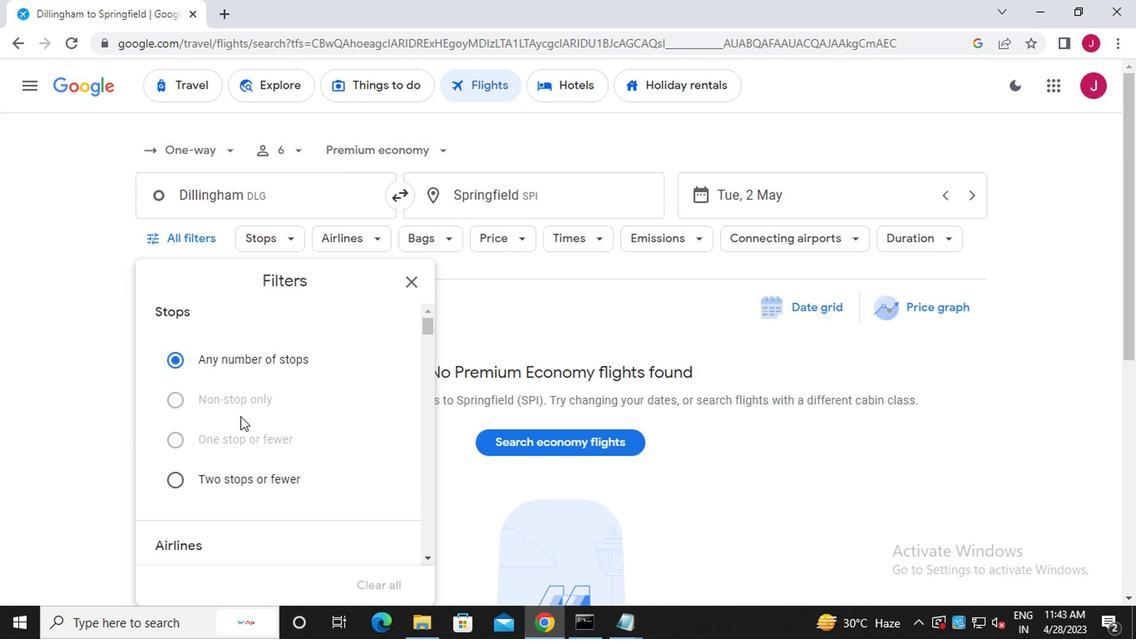 
Action: Mouse scrolled (245, 425) with delta (0, 0)
Screenshot: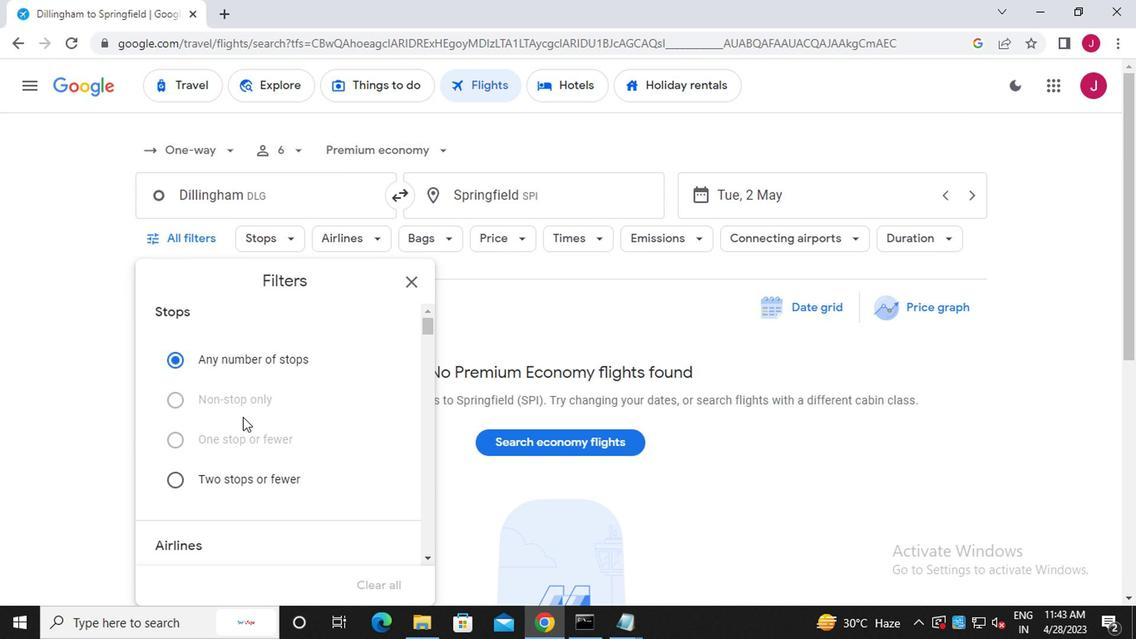 
Action: Mouse moved to (272, 393)
Screenshot: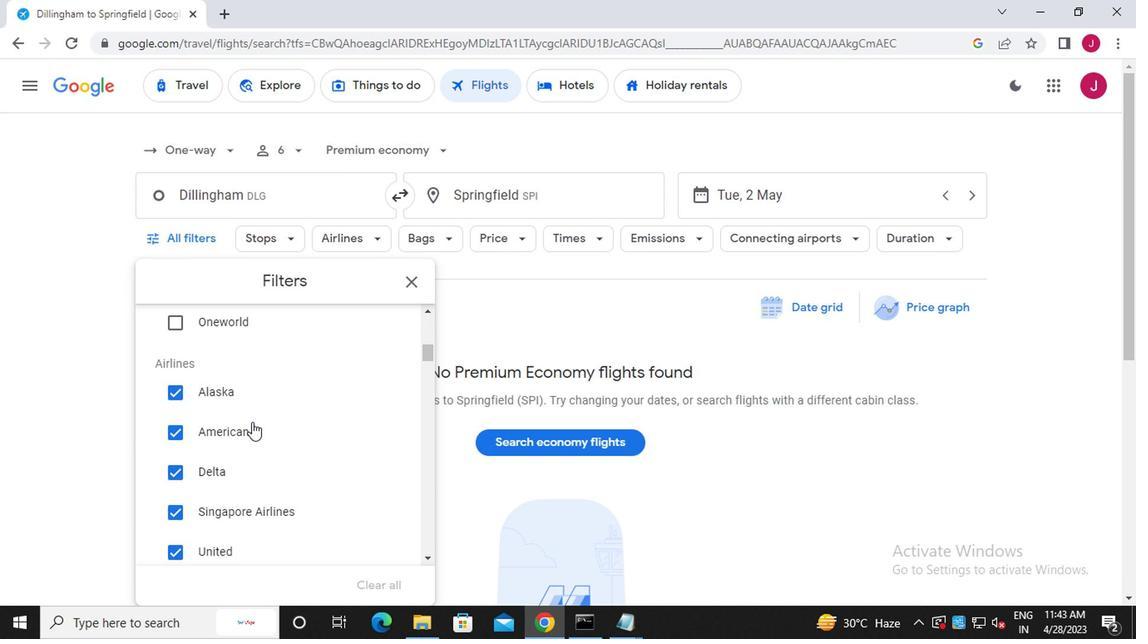 
Action: Mouse scrolled (272, 394) with delta (0, 1)
Screenshot: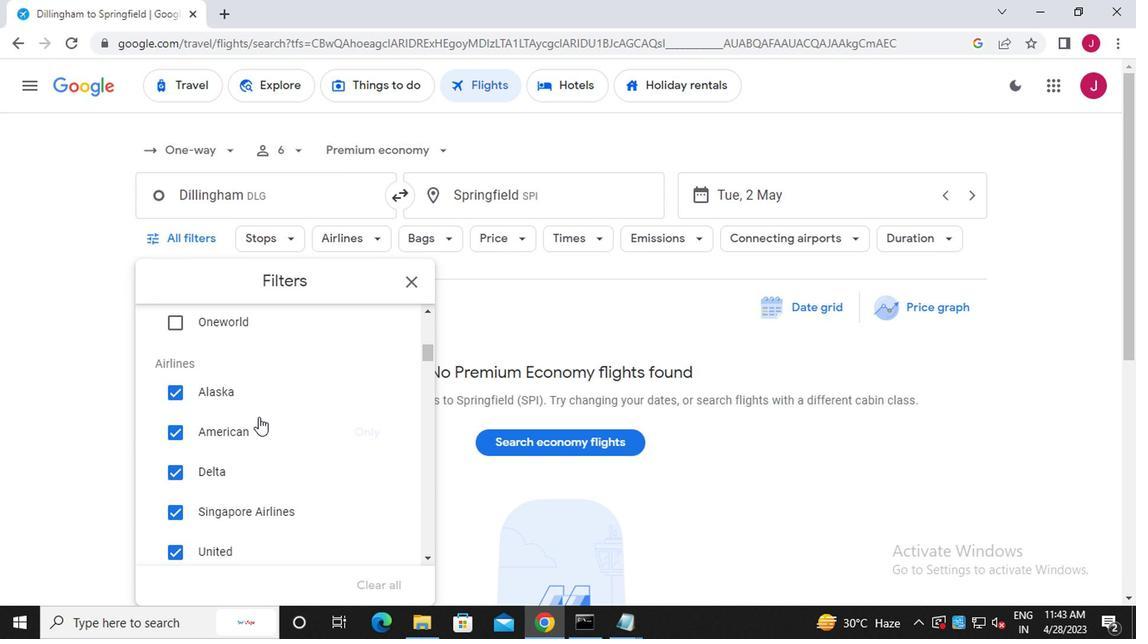 
Action: Mouse moved to (272, 393)
Screenshot: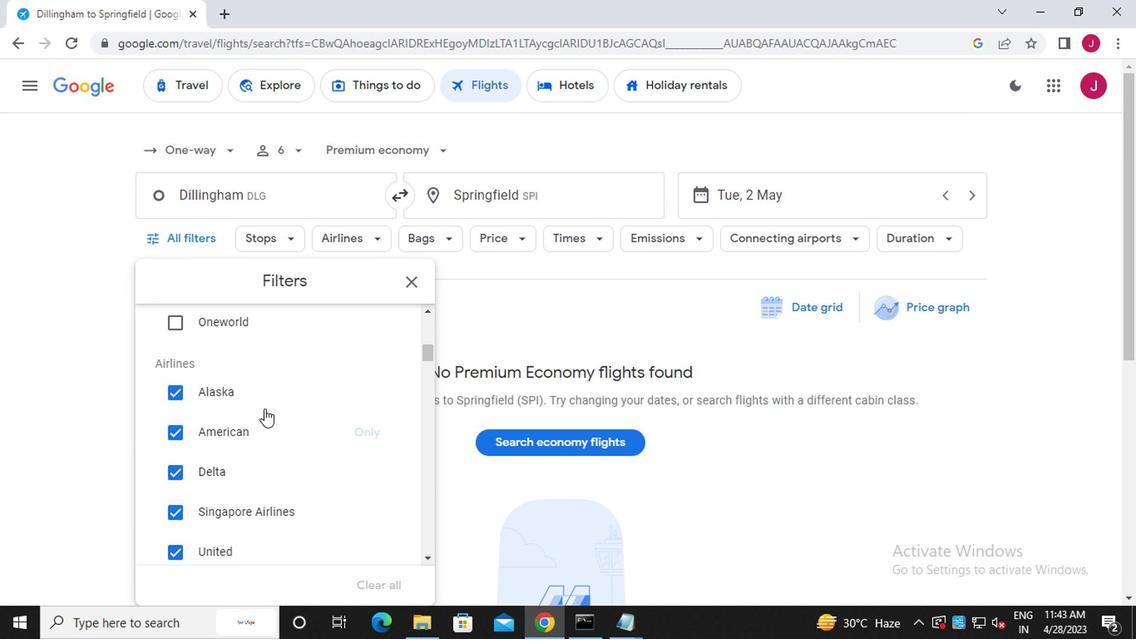 
Action: Mouse scrolled (272, 394) with delta (0, 1)
Screenshot: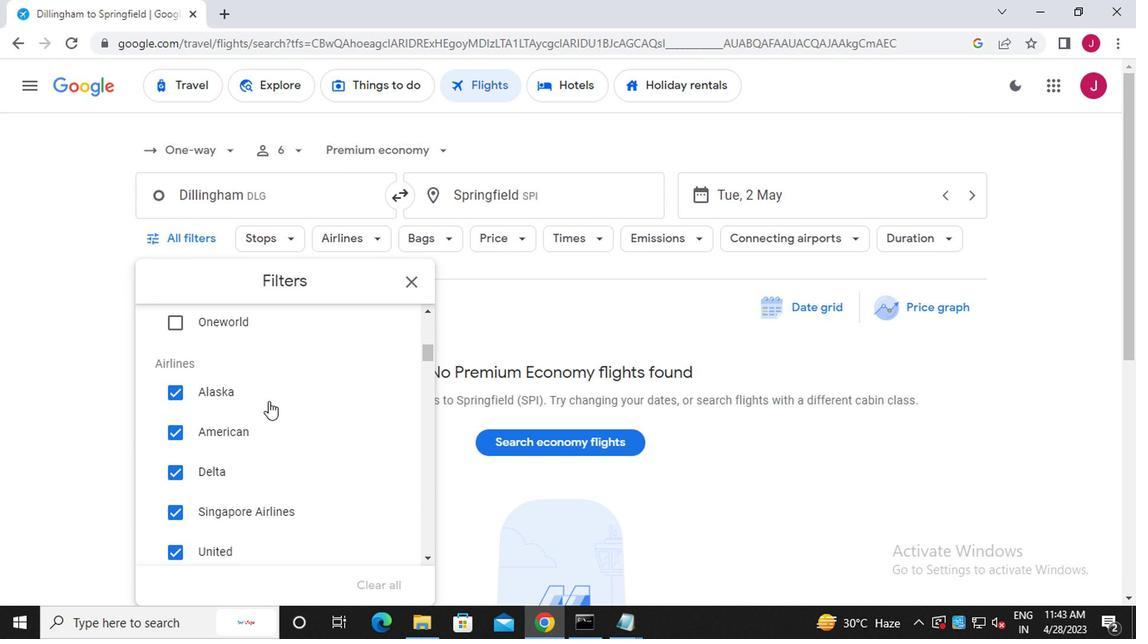 
Action: Mouse moved to (375, 344)
Screenshot: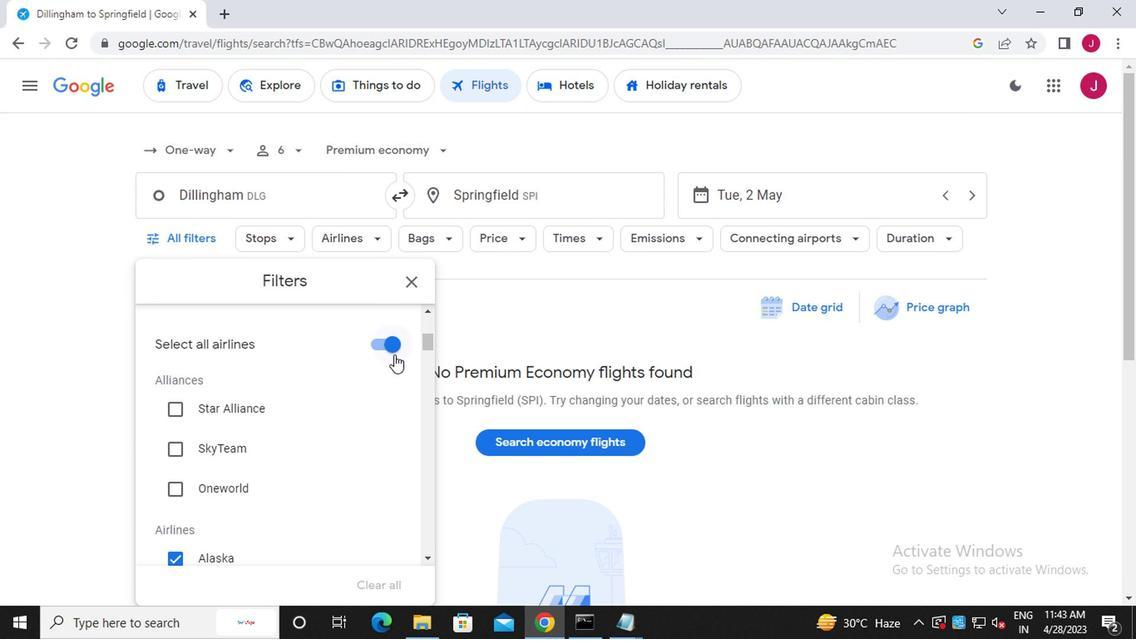 
Action: Mouse pressed left at (375, 344)
Screenshot: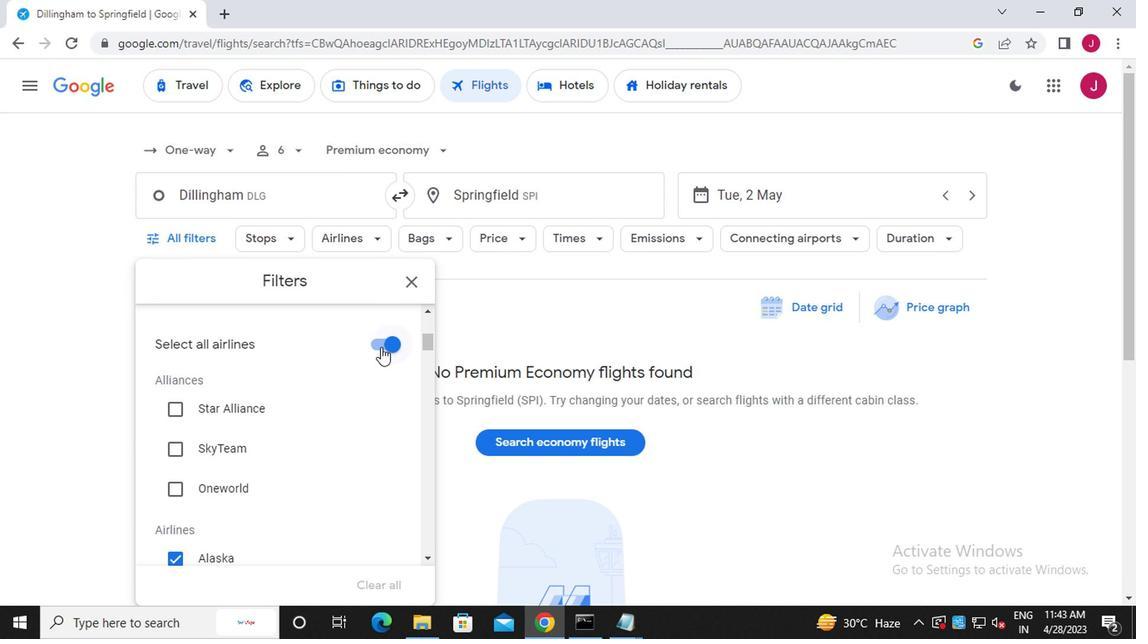 
Action: Mouse moved to (256, 414)
Screenshot: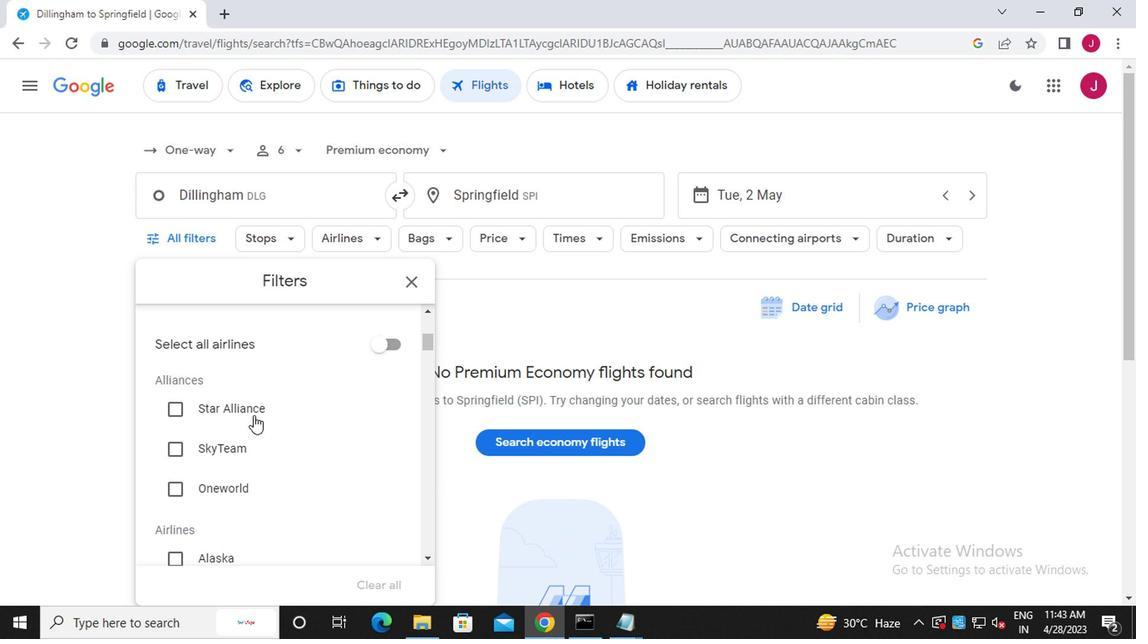 
Action: Mouse scrolled (256, 413) with delta (0, -1)
Screenshot: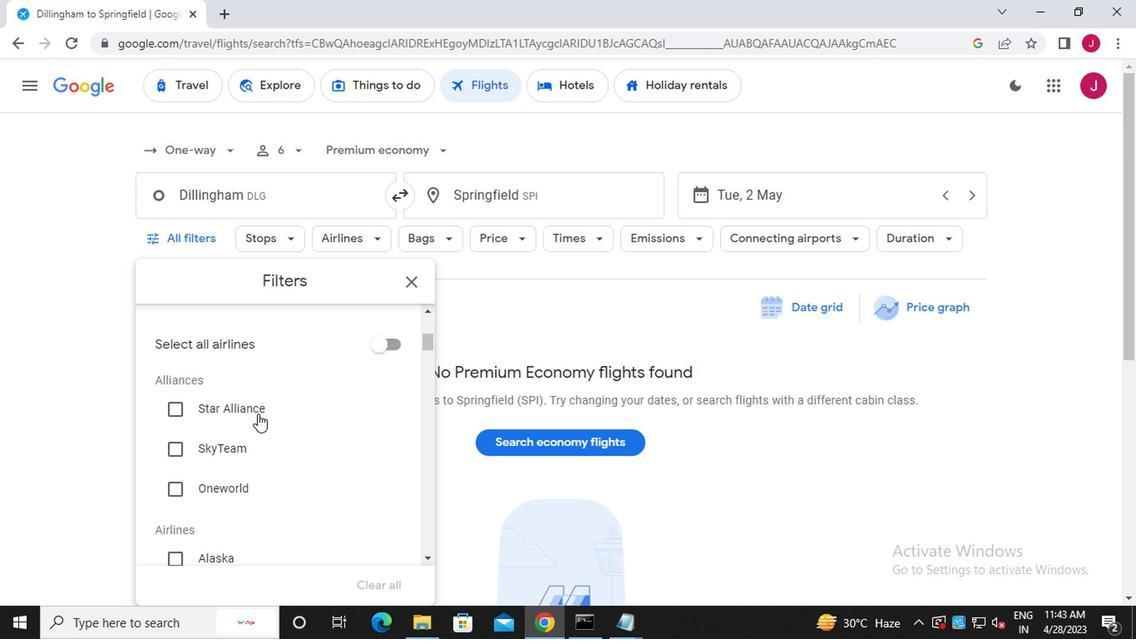 
Action: Mouse moved to (256, 414)
Screenshot: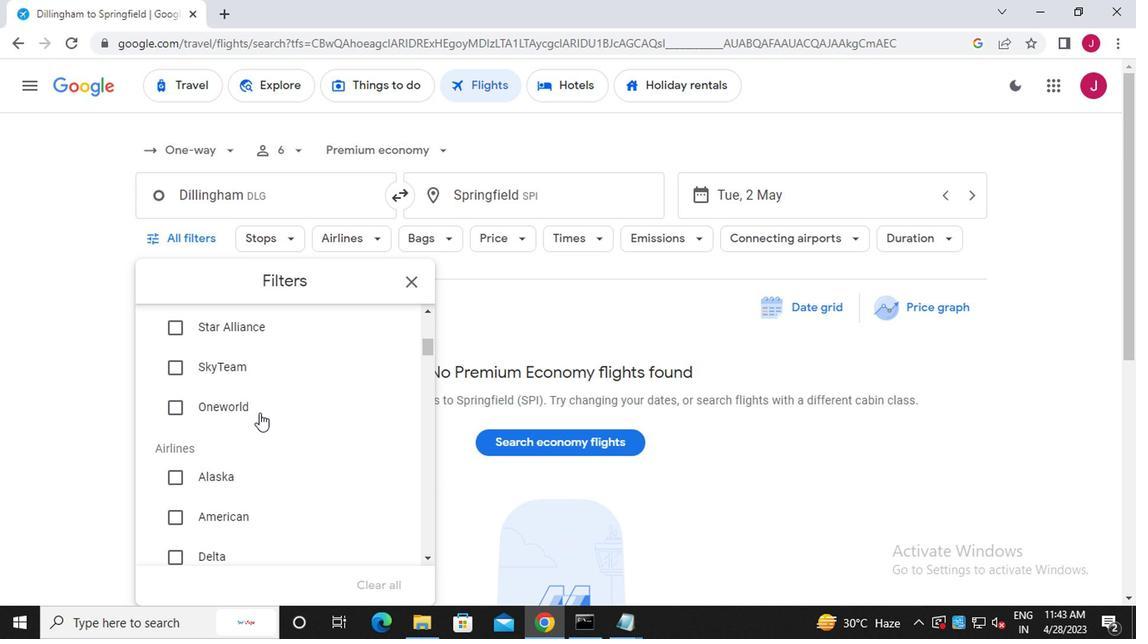 
Action: Mouse scrolled (256, 413) with delta (0, -1)
Screenshot: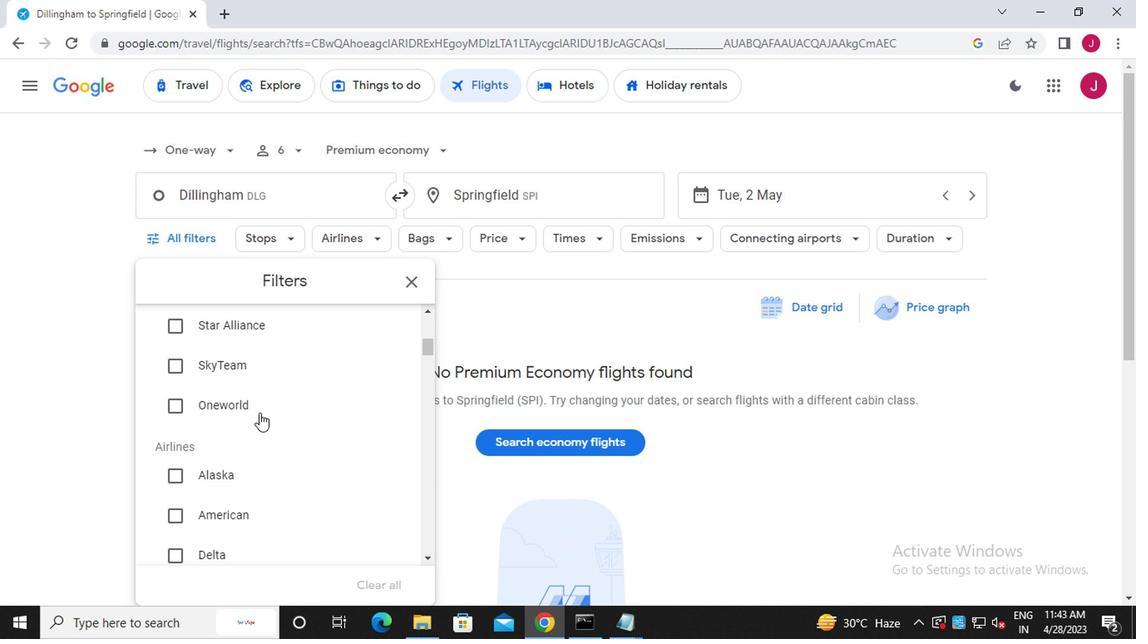 
Action: Mouse scrolled (256, 413) with delta (0, -1)
Screenshot: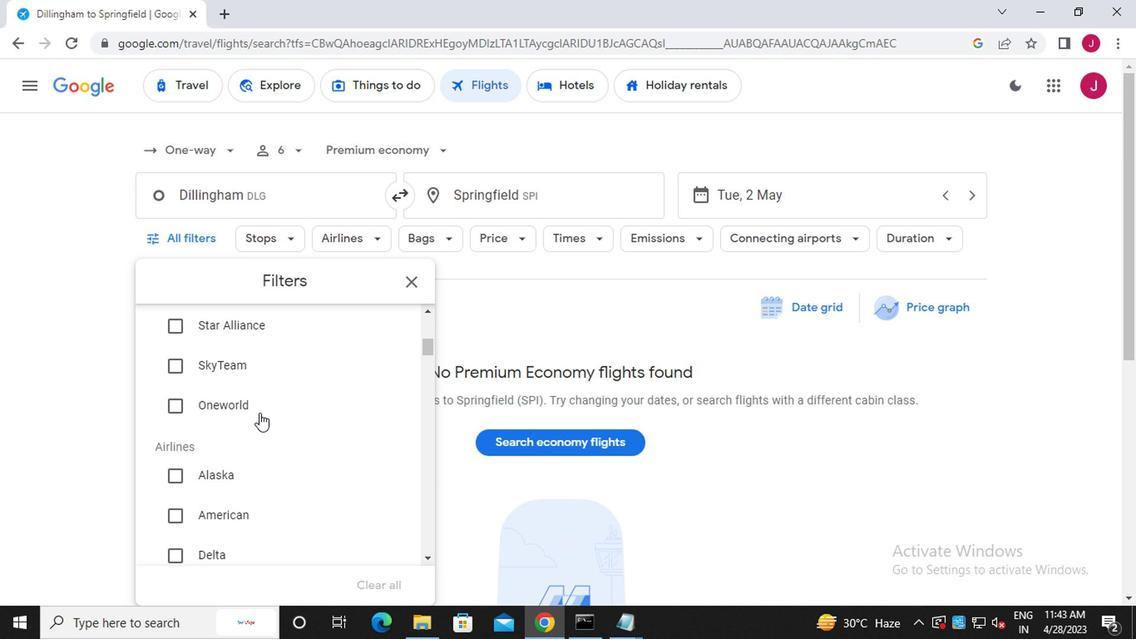 
Action: Mouse moved to (233, 423)
Screenshot: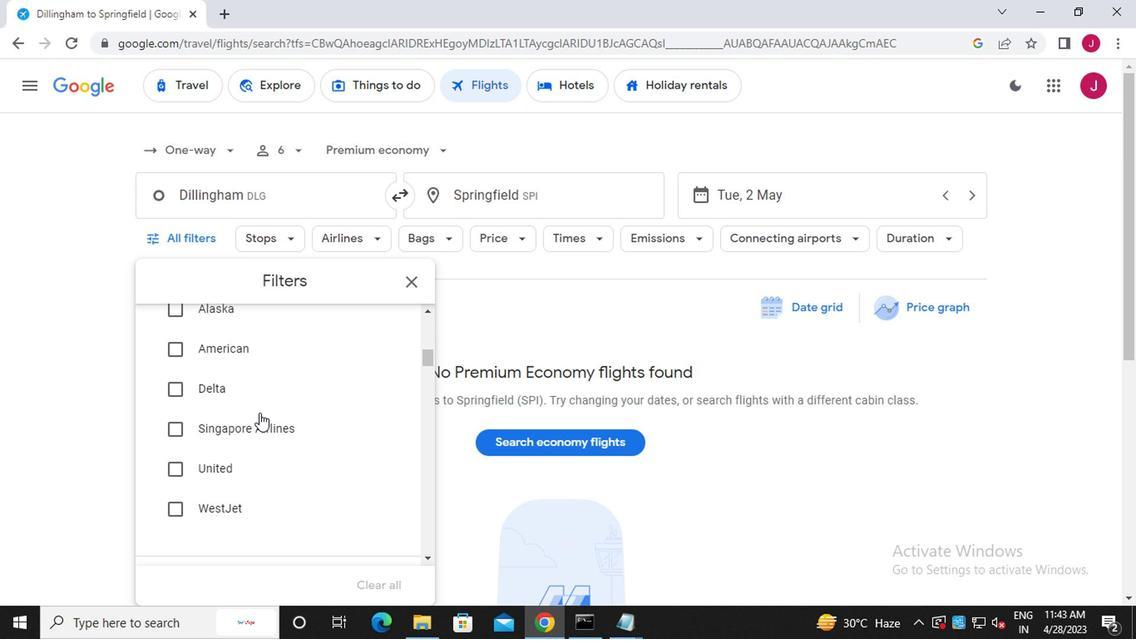 
Action: Mouse scrolled (233, 425) with delta (0, 1)
Screenshot: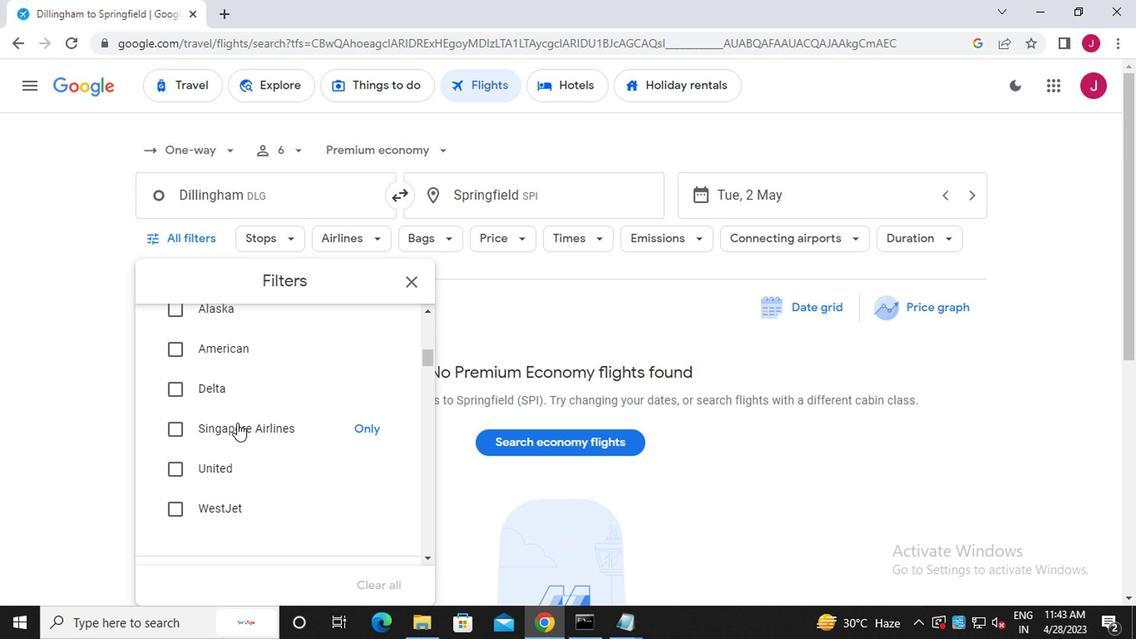 
Action: Mouse scrolled (233, 425) with delta (0, 1)
Screenshot: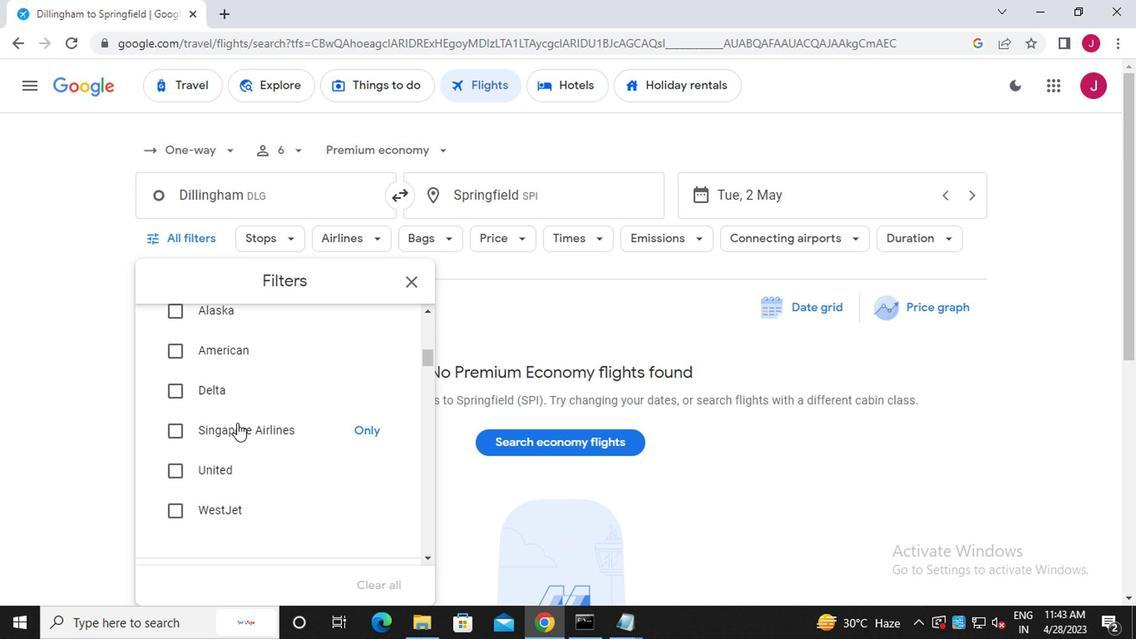 
Action: Mouse scrolled (233, 425) with delta (0, 1)
Screenshot: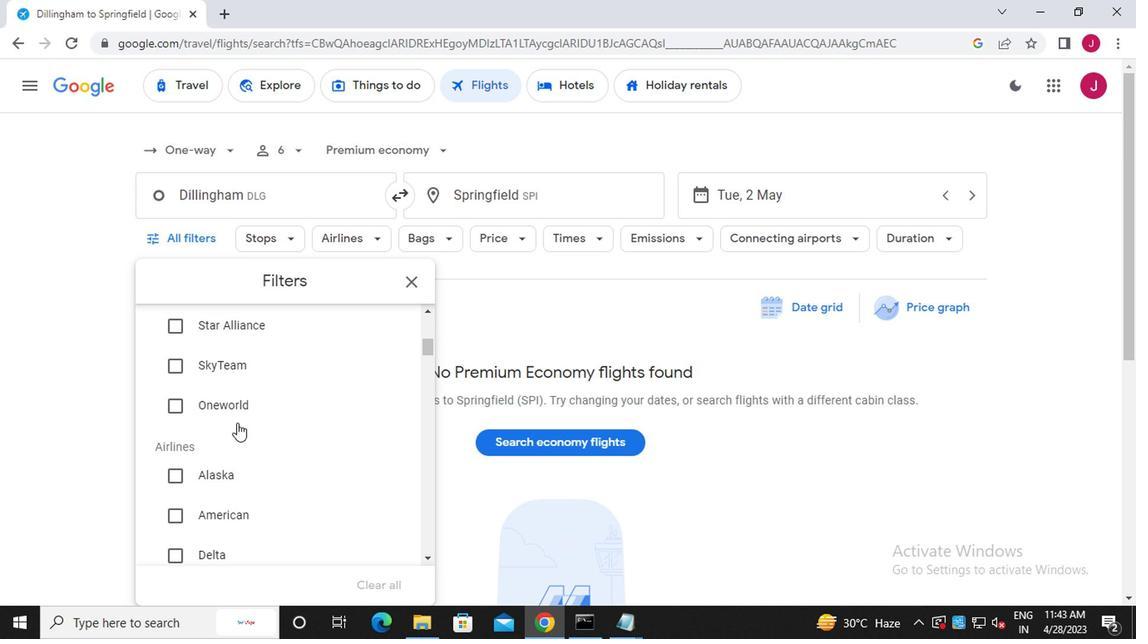 
Action: Mouse moved to (215, 434)
Screenshot: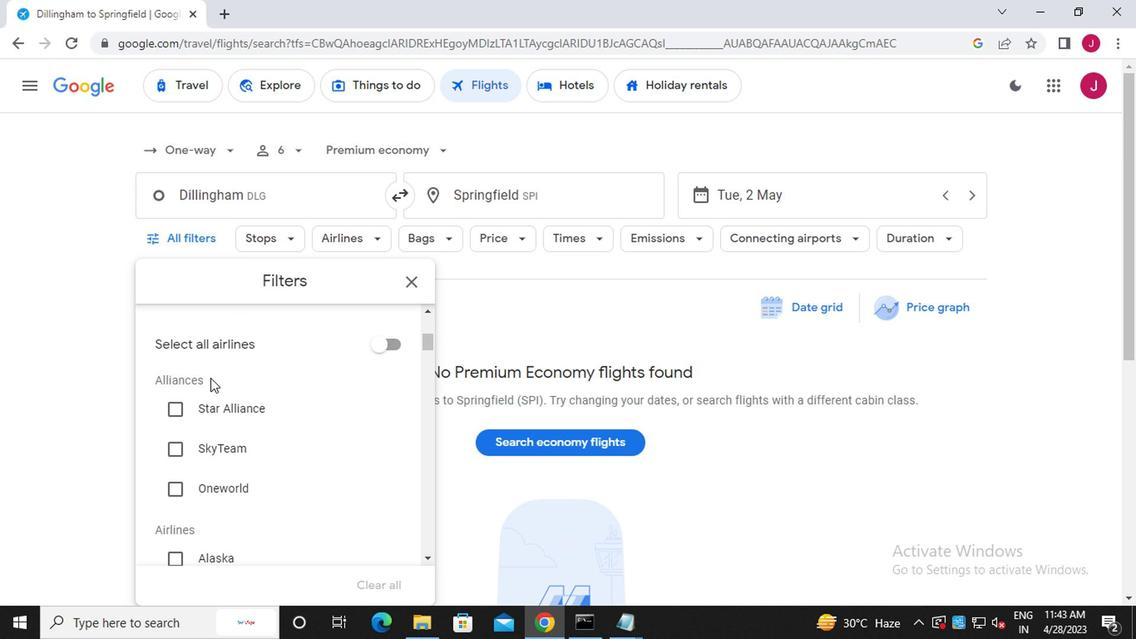 
Action: Mouse scrolled (215, 433) with delta (0, 0)
Screenshot: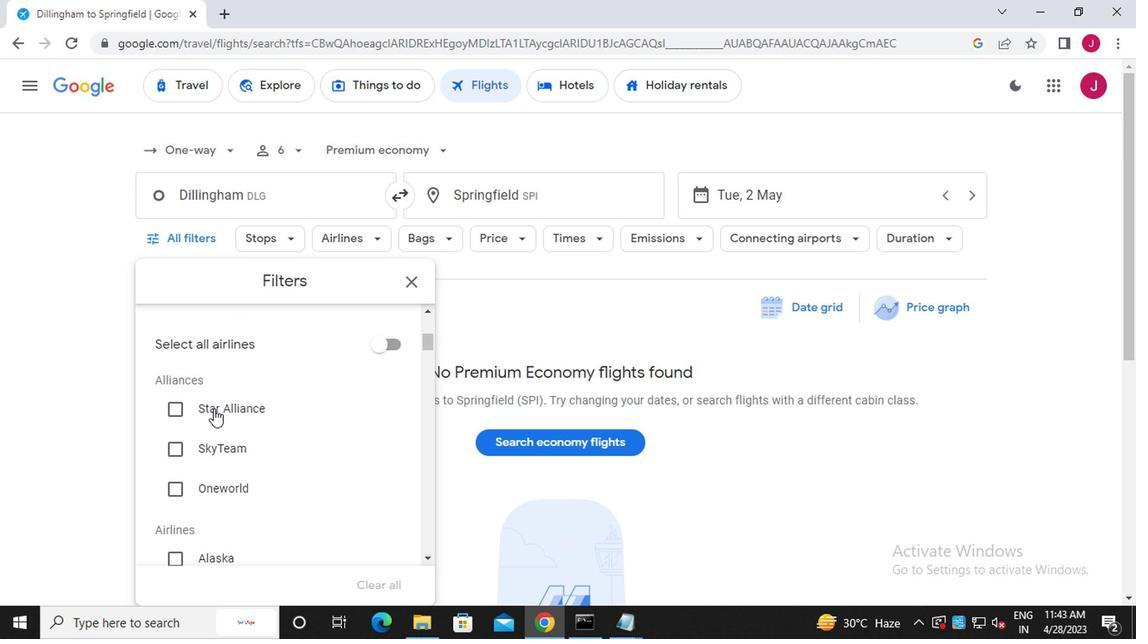 
Action: Mouse moved to (215, 434)
Screenshot: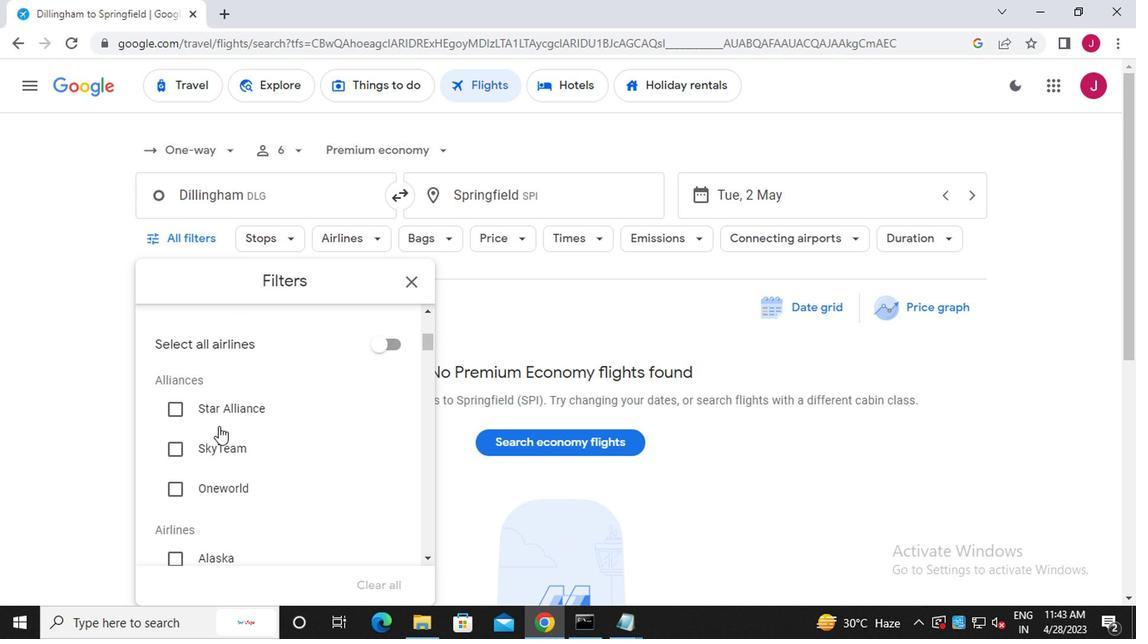 
Action: Mouse scrolled (215, 433) with delta (0, 0)
Screenshot: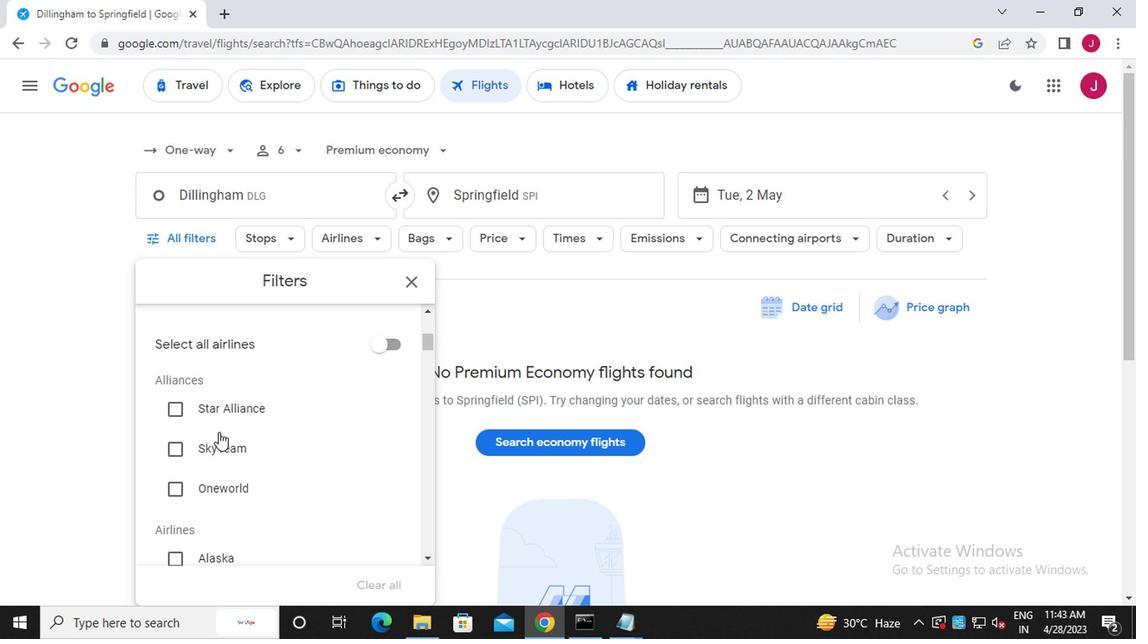 
Action: Mouse moved to (214, 435)
Screenshot: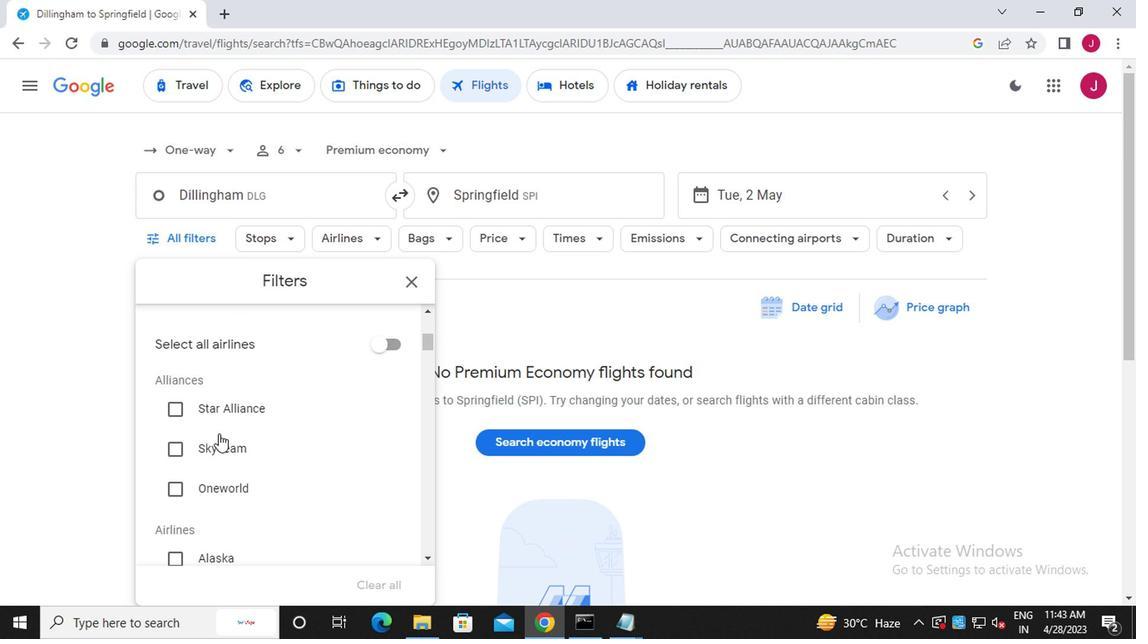 
Action: Mouse scrolled (214, 434) with delta (0, -1)
Screenshot: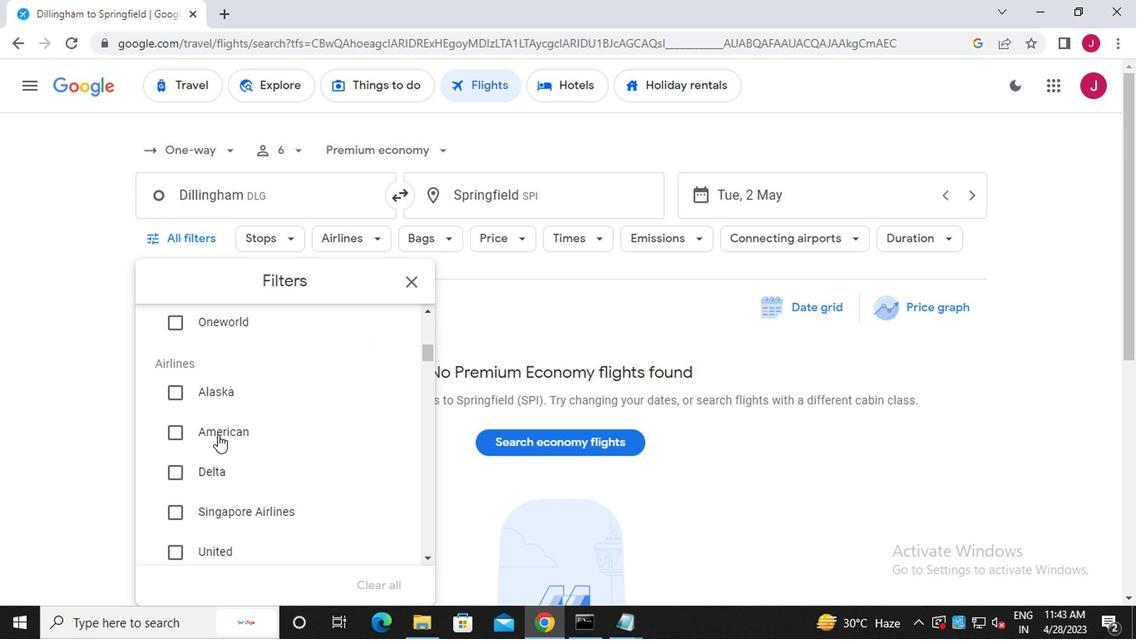 
Action: Mouse moved to (193, 357)
Screenshot: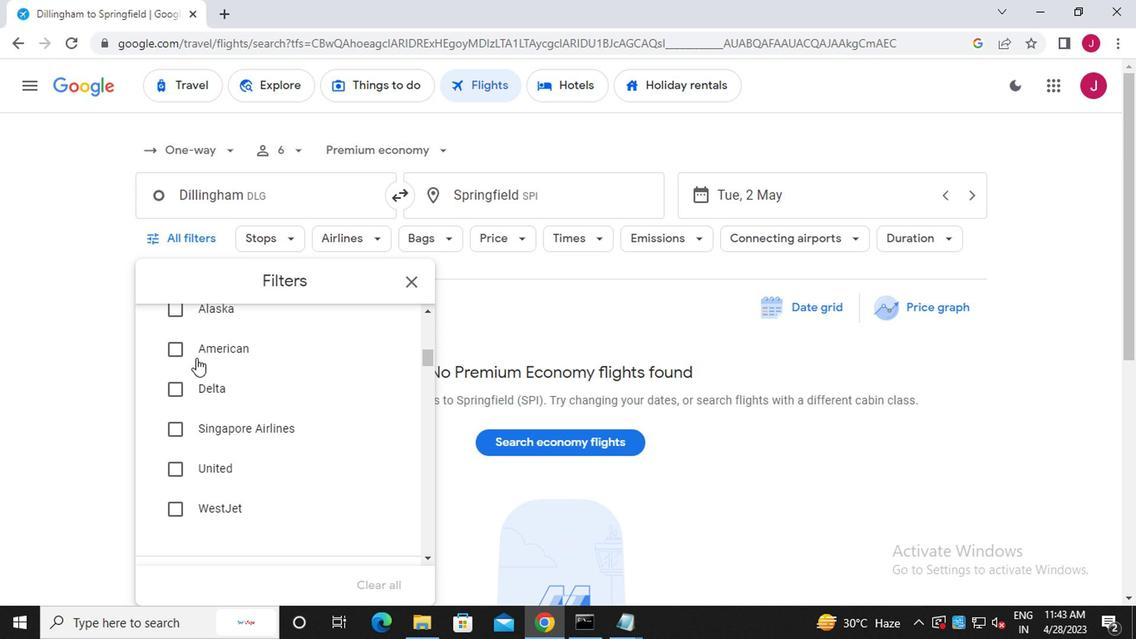 
Action: Mouse scrolled (193, 357) with delta (0, 0)
Screenshot: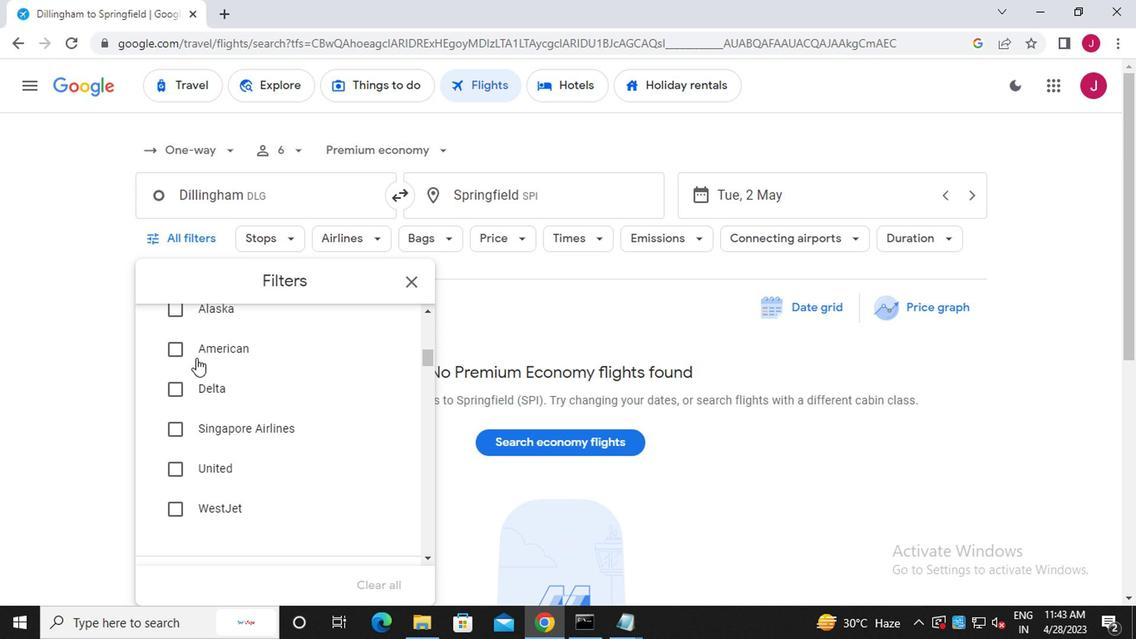 
Action: Mouse moved to (193, 365)
Screenshot: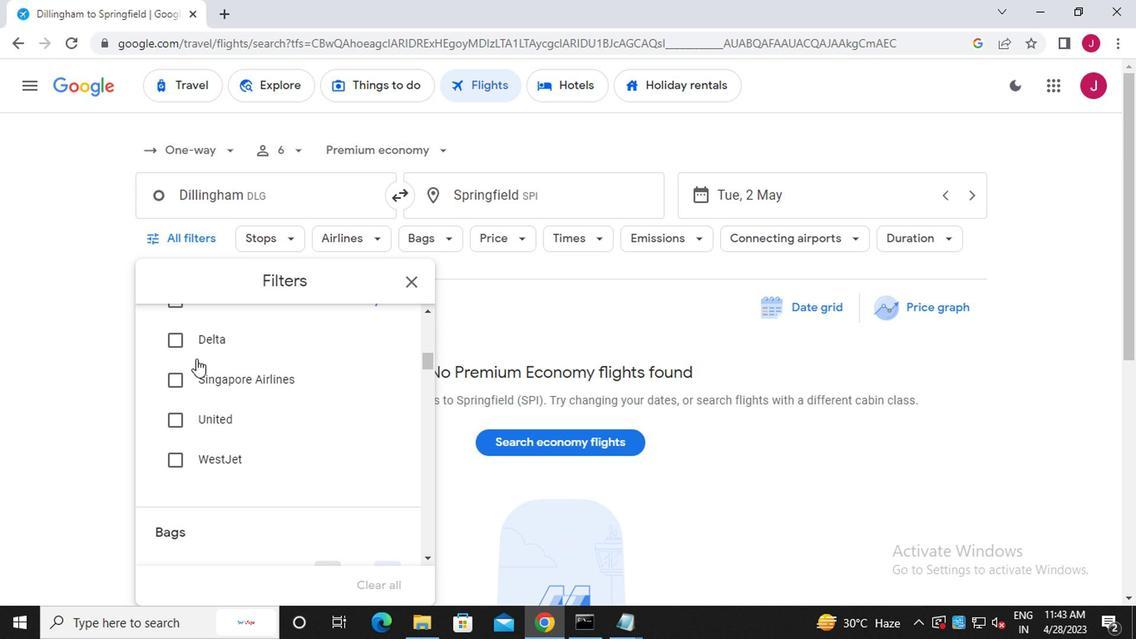 
Action: Mouse scrolled (193, 364) with delta (0, -1)
Screenshot: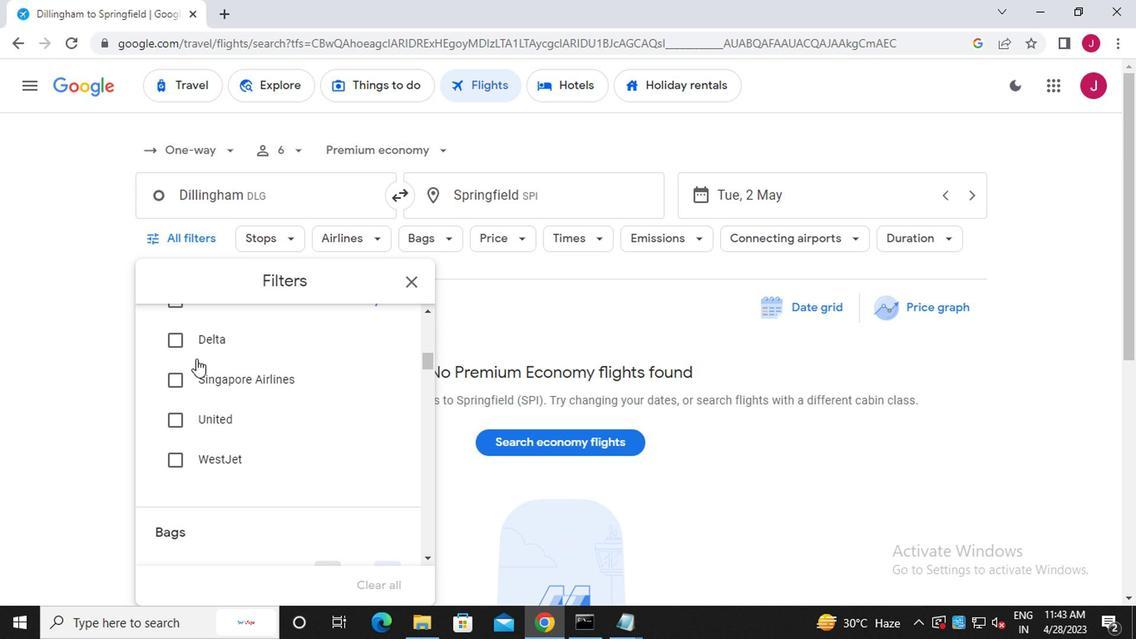 
Action: Mouse moved to (204, 405)
Screenshot: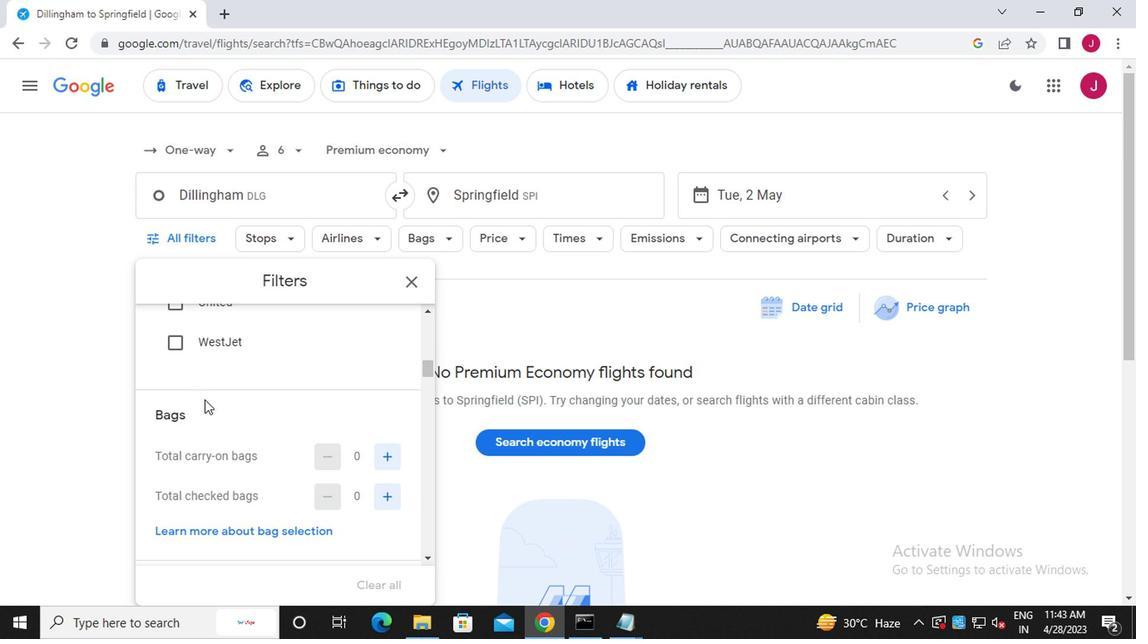 
Action: Mouse scrolled (204, 404) with delta (0, -1)
Screenshot: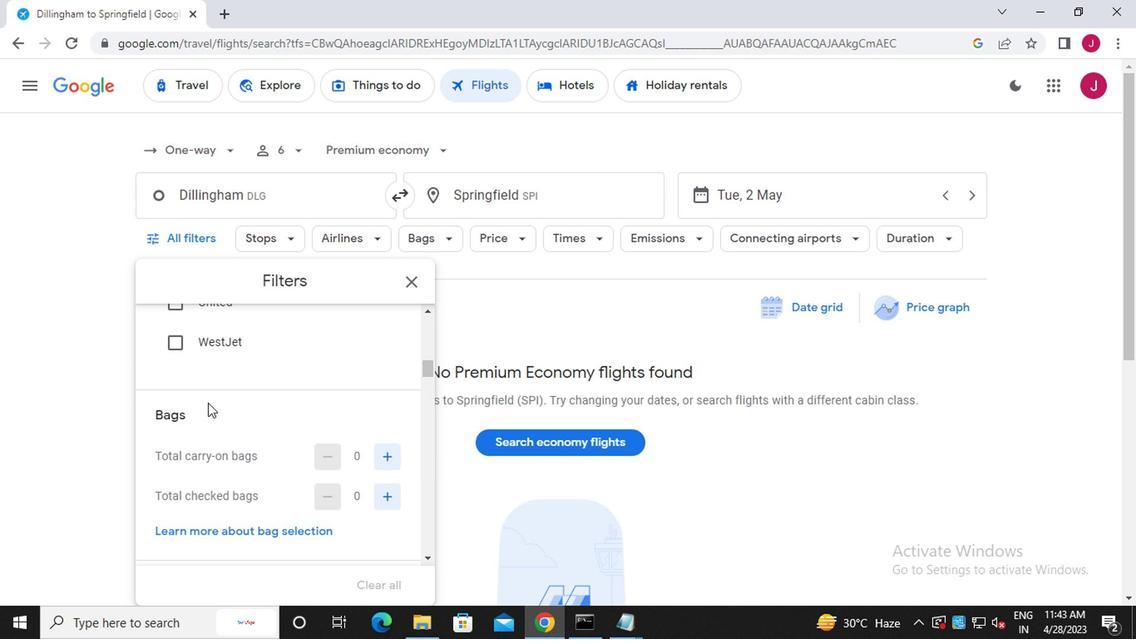 
Action: Mouse moved to (388, 375)
Screenshot: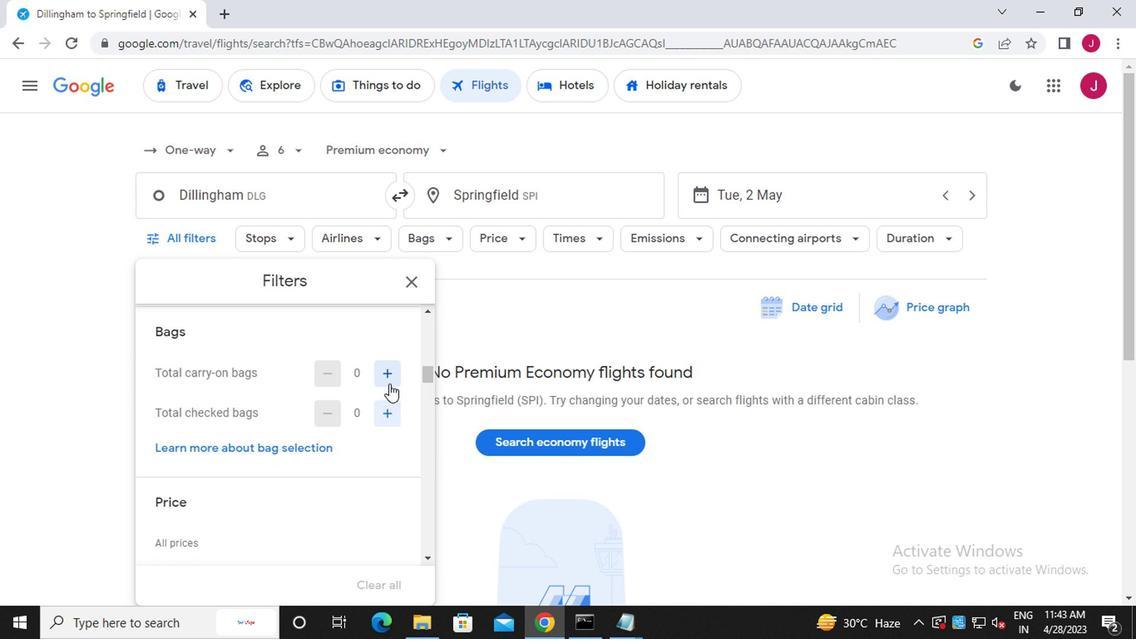 
Action: Mouse pressed left at (388, 375)
Screenshot: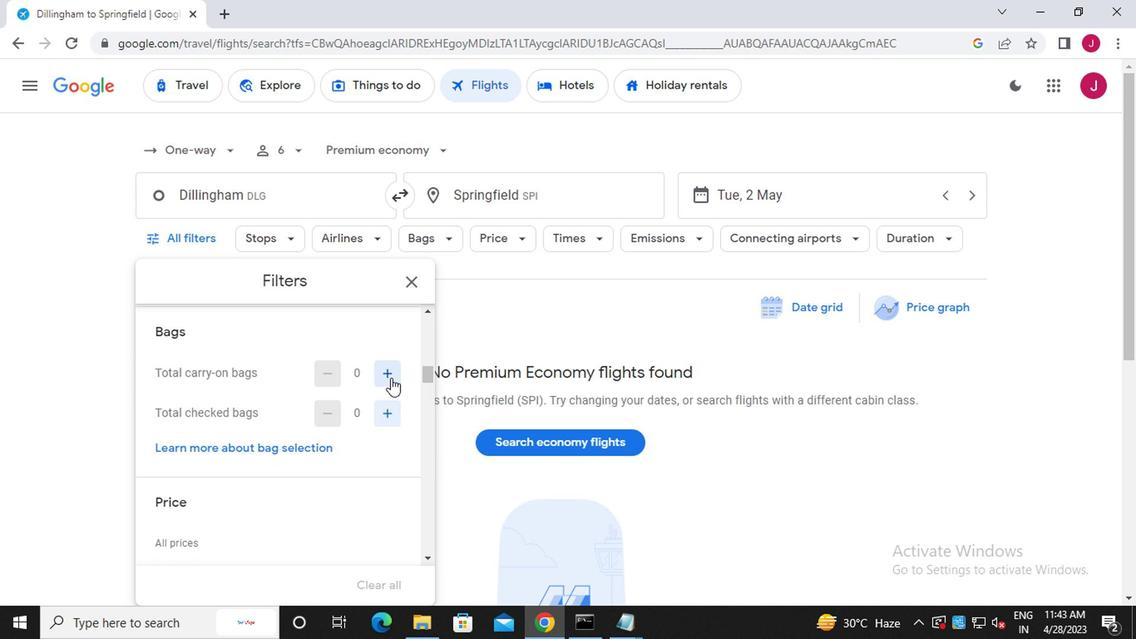 
Action: Mouse moved to (364, 402)
Screenshot: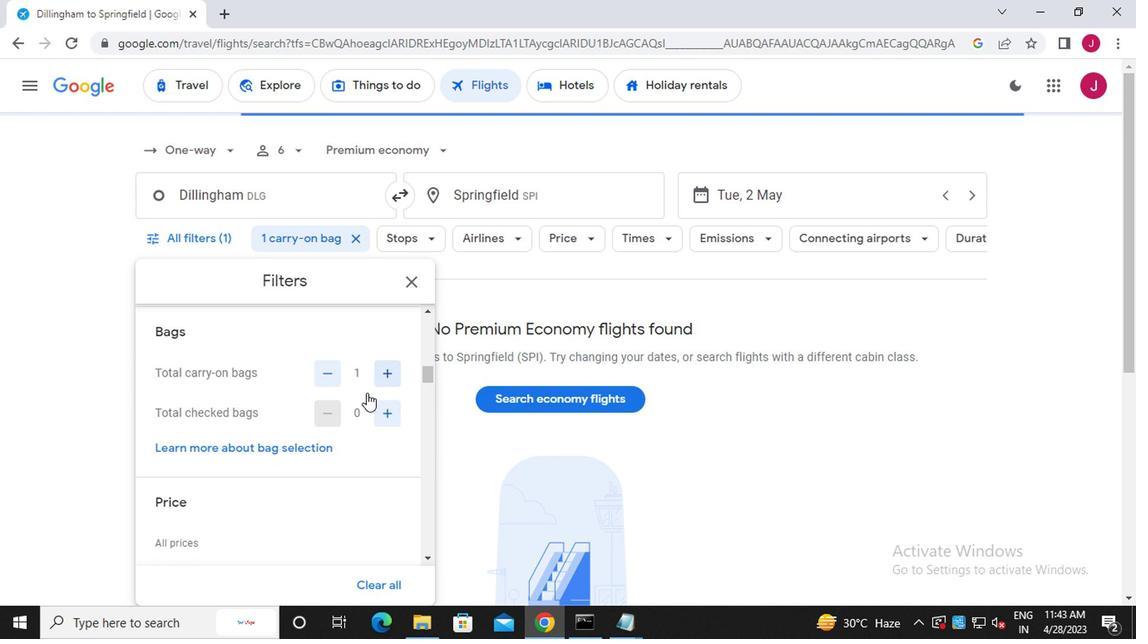 
Action: Mouse scrolled (364, 401) with delta (0, 0)
Screenshot: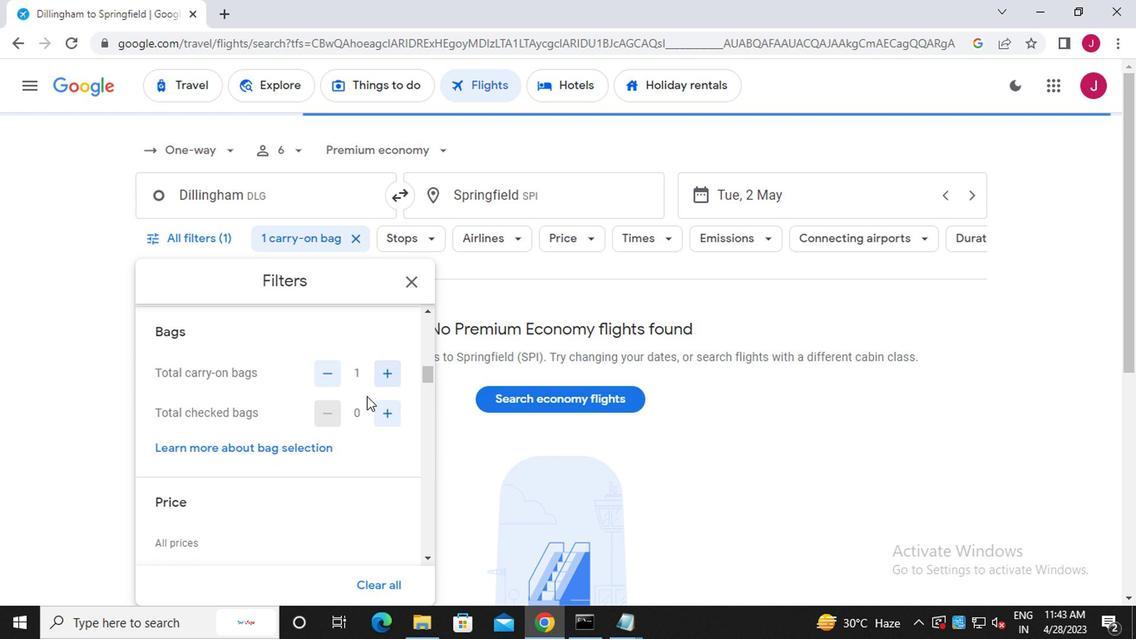 
Action: Mouse scrolled (364, 401) with delta (0, 0)
Screenshot: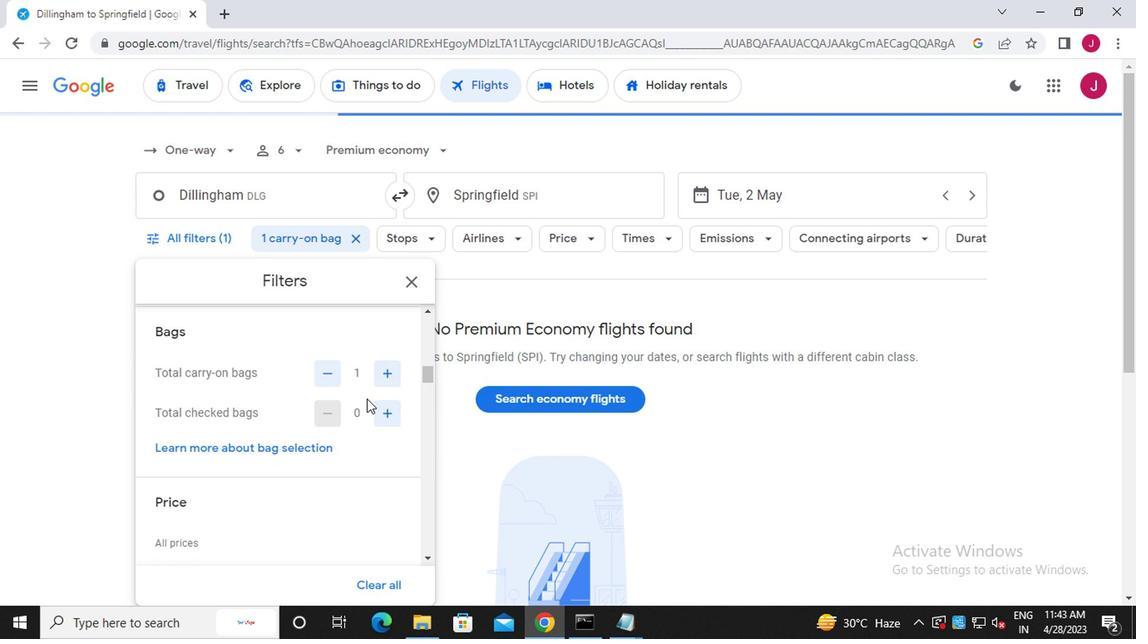 
Action: Mouse moved to (390, 408)
Screenshot: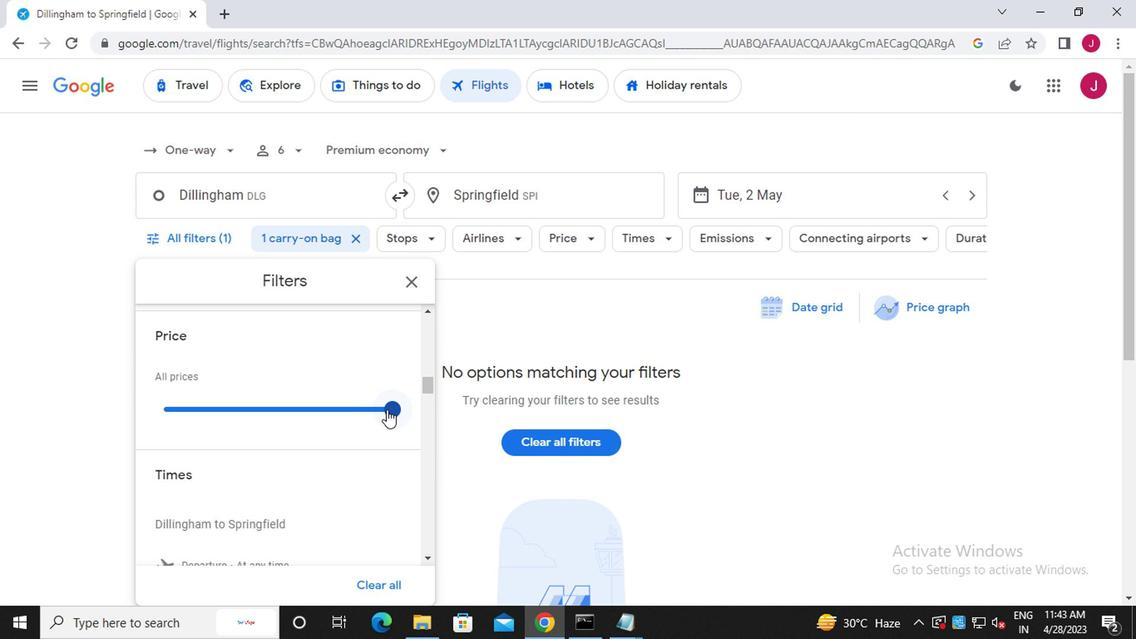 
Action: Mouse pressed left at (390, 408)
Screenshot: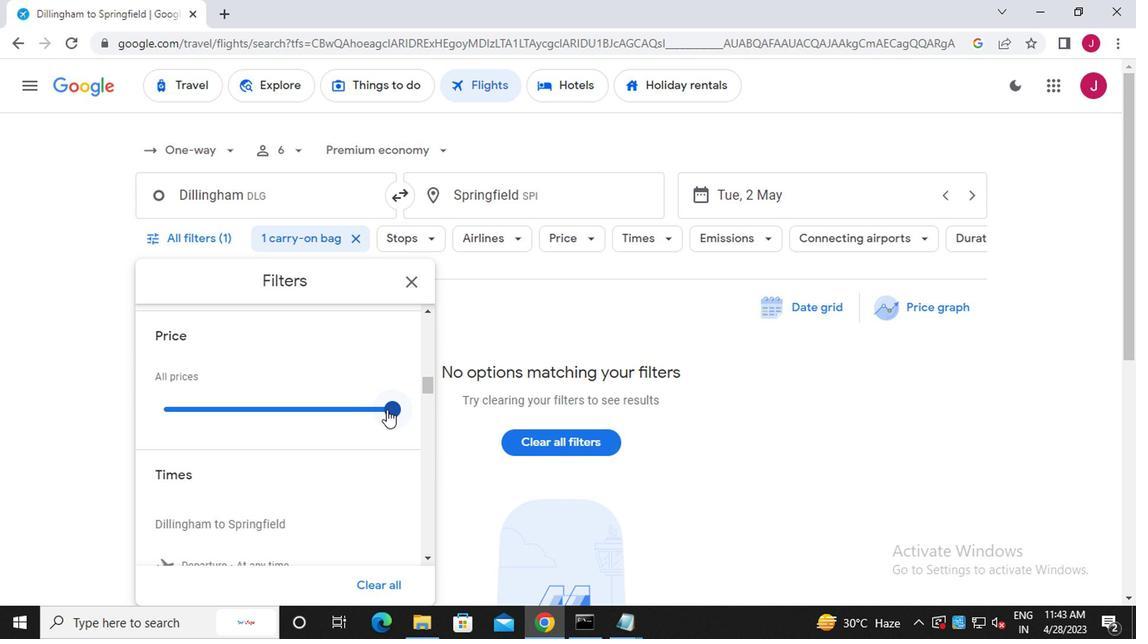 
Action: Mouse moved to (390, 408)
Screenshot: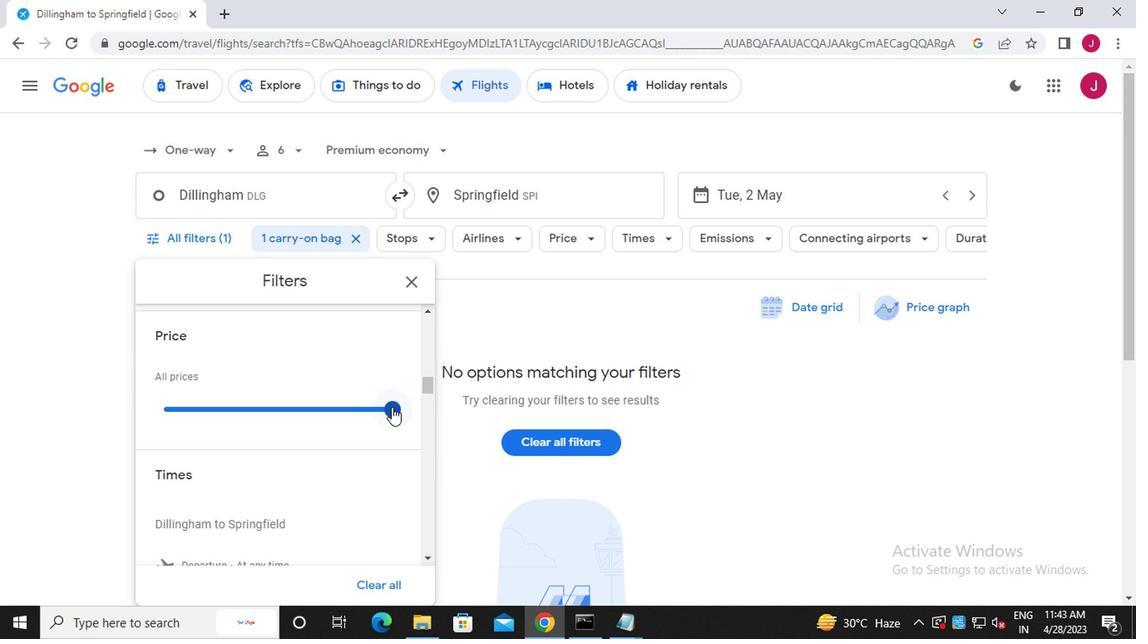 
Action: Mouse pressed left at (390, 408)
Screenshot: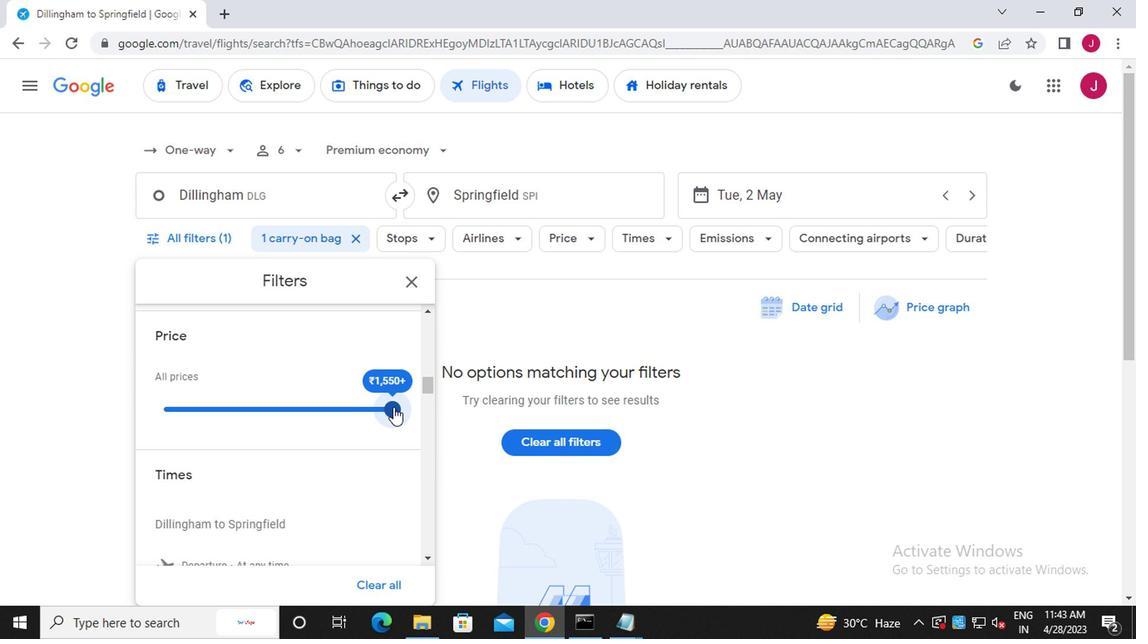 
Action: Mouse moved to (390, 408)
Screenshot: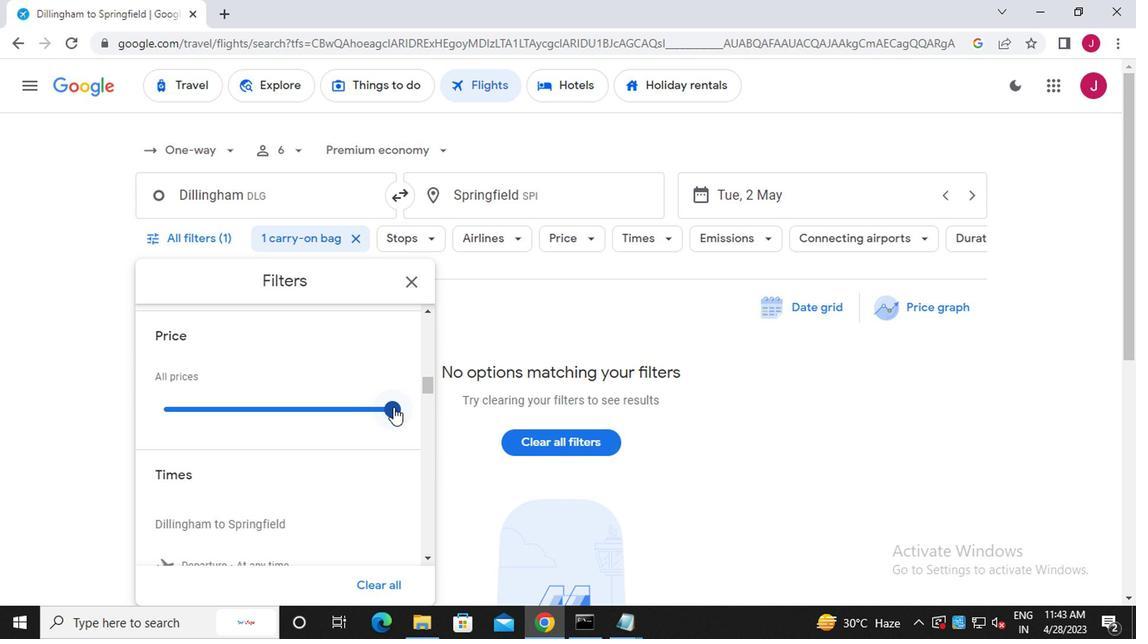 
Action: Mouse scrolled (390, 407) with delta (0, 0)
Screenshot: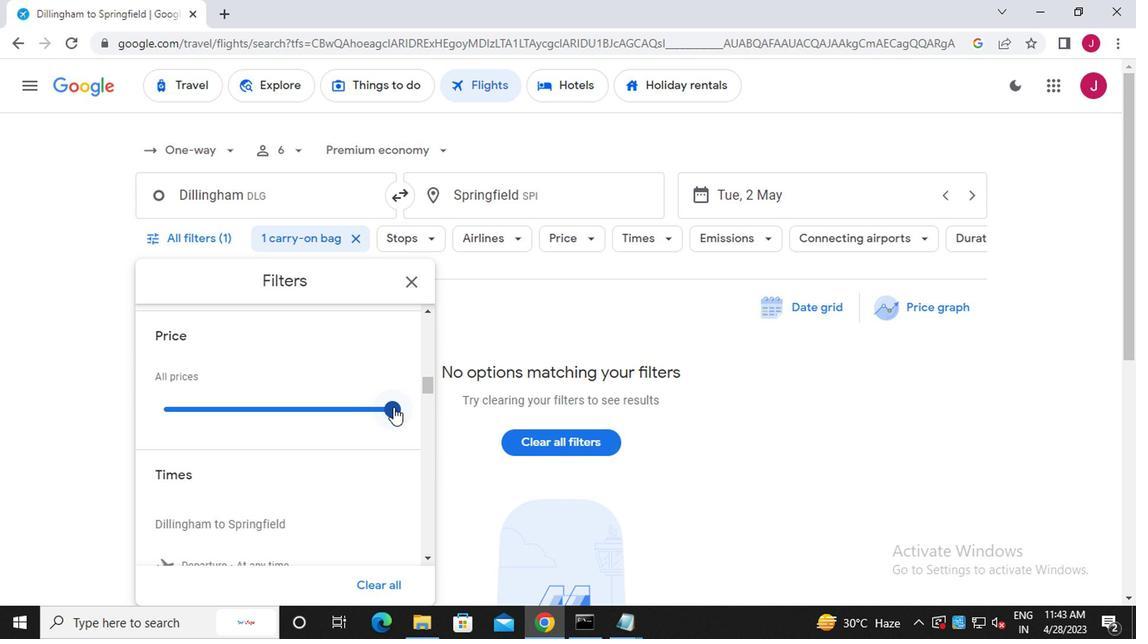 
Action: Mouse scrolled (390, 407) with delta (0, 0)
Screenshot: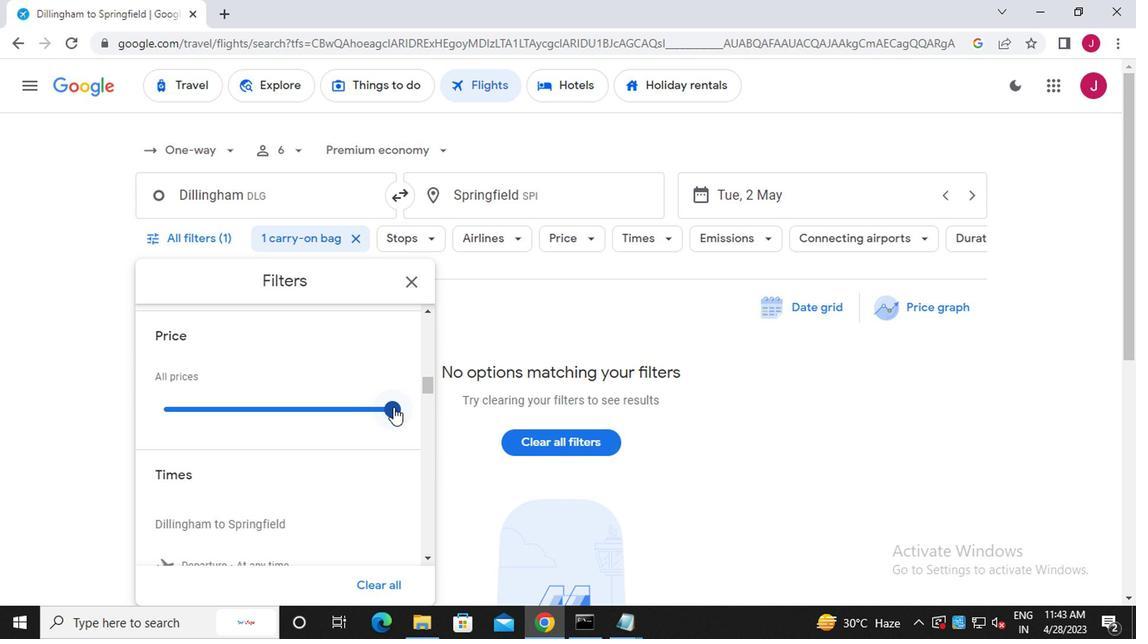 
Action: Mouse moved to (164, 433)
Screenshot: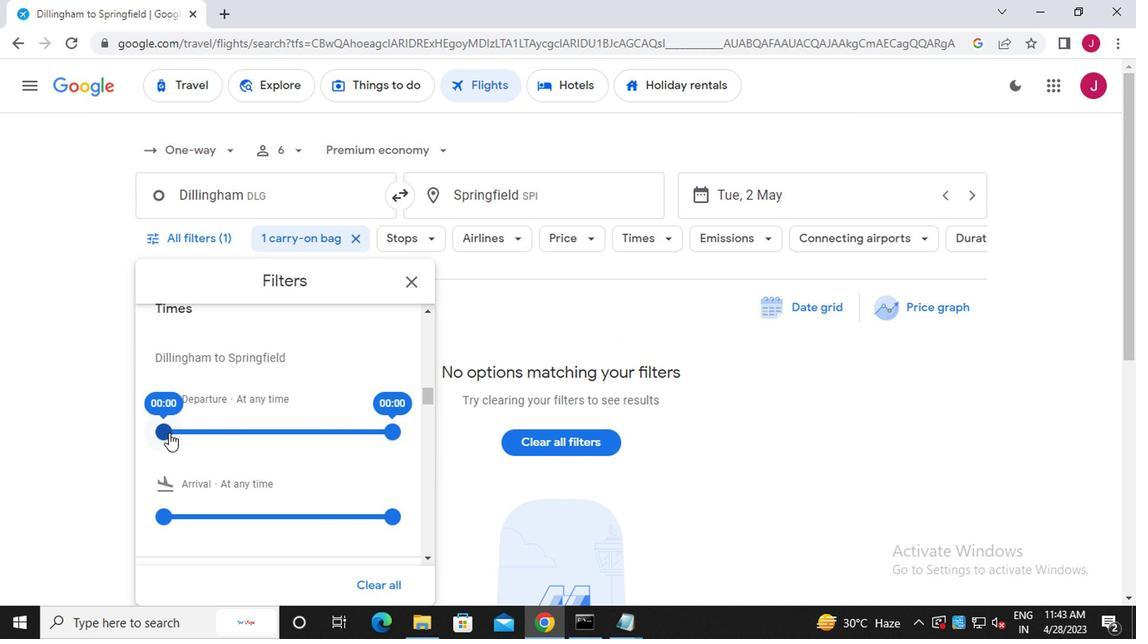 
Action: Mouse pressed left at (164, 433)
Screenshot: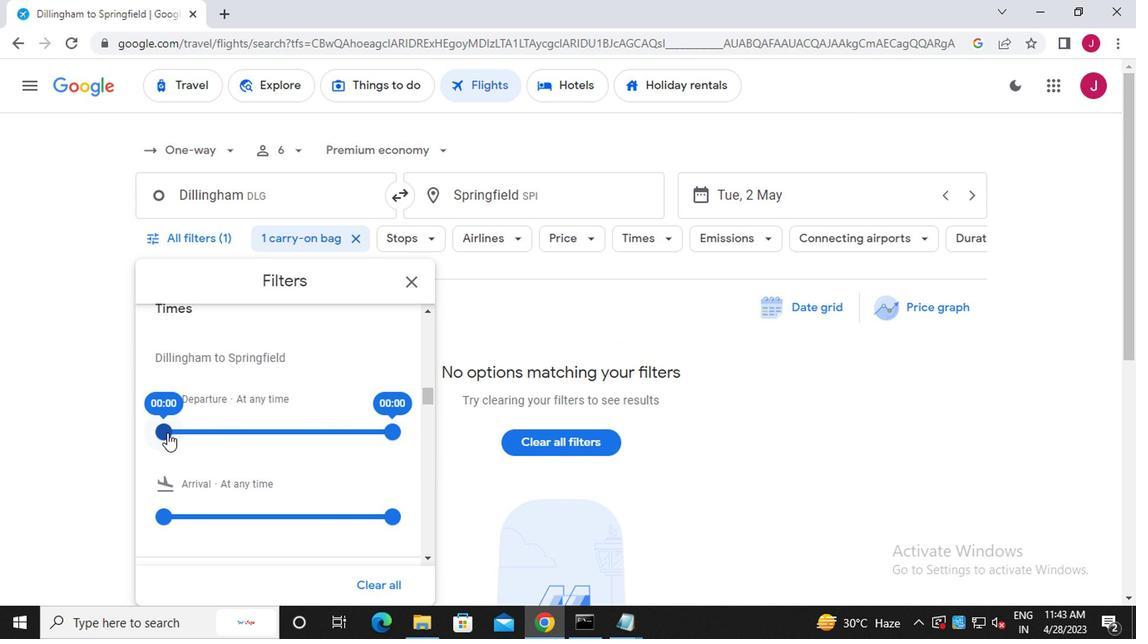 
Action: Mouse moved to (413, 282)
Screenshot: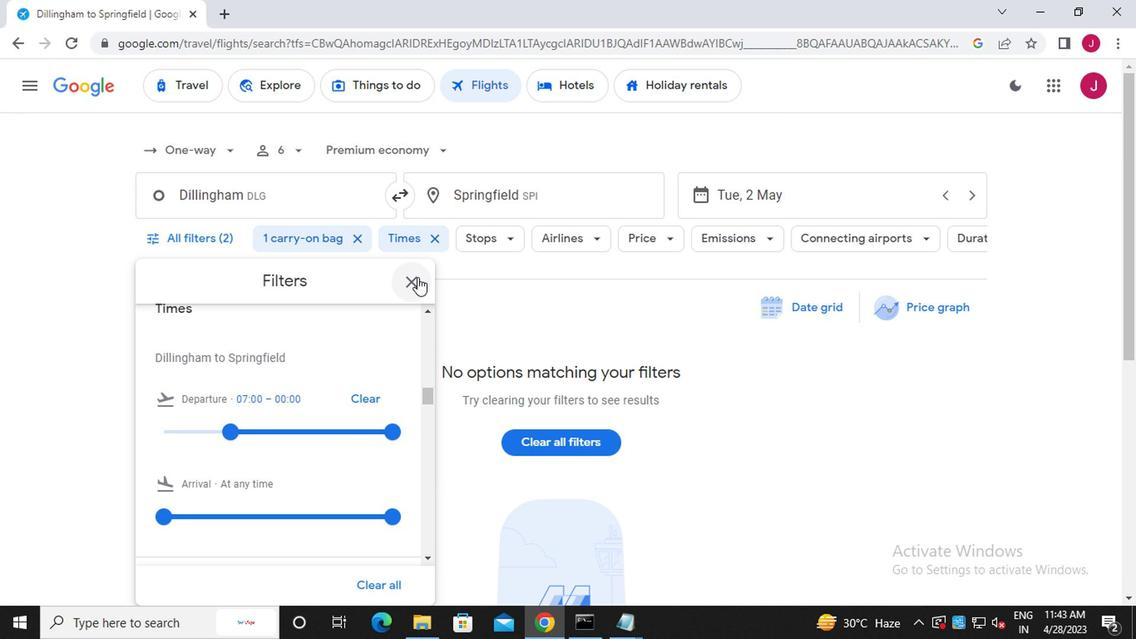 
Action: Mouse pressed left at (413, 282)
Screenshot: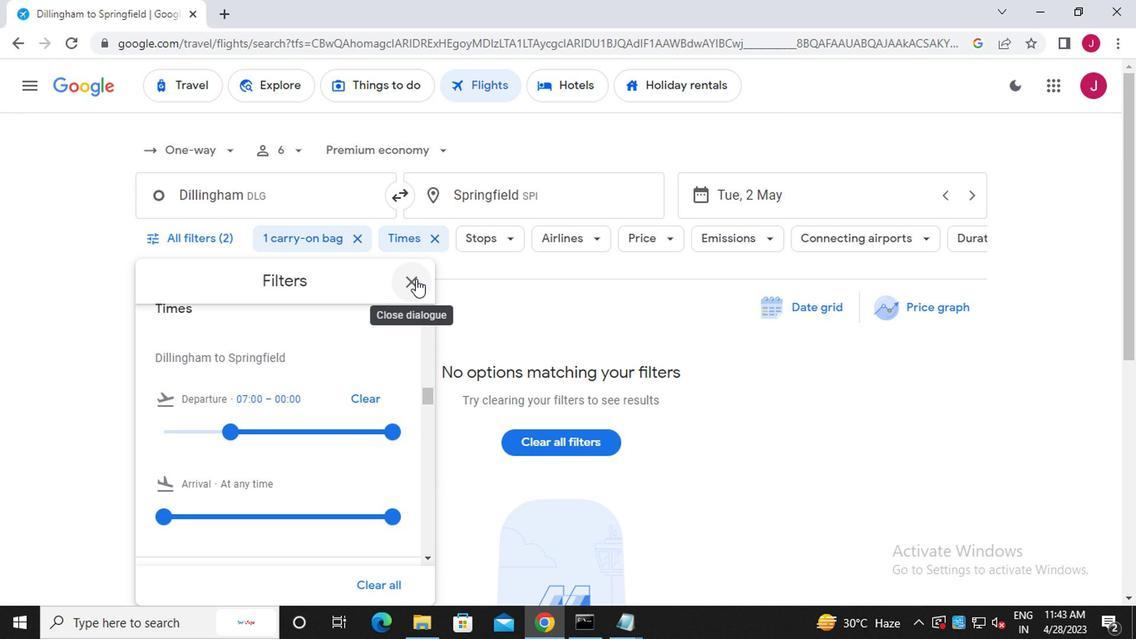 
